 Task: Log work in the project BioForge for the issue 'Improve the accuracy of search results by implementing machine learning algorithms' spent time as '3w 5d 18h 21m' and remaining time as '5w 4d 13h 36m' and add a flag. Now add the issue to the epic 'Server Maintenance and Support'. Log work in the project BioForge for the issue 'Implement a new feature to allow for data visualization and reporting' spent time as '1w 5d 12h 38m' and remaining time as '3w 5d 20h 3m' and clone the issue. Now add the issue to the epic 'Network Infrastructure Monitoring'
Action: Mouse moved to (222, 57)
Screenshot: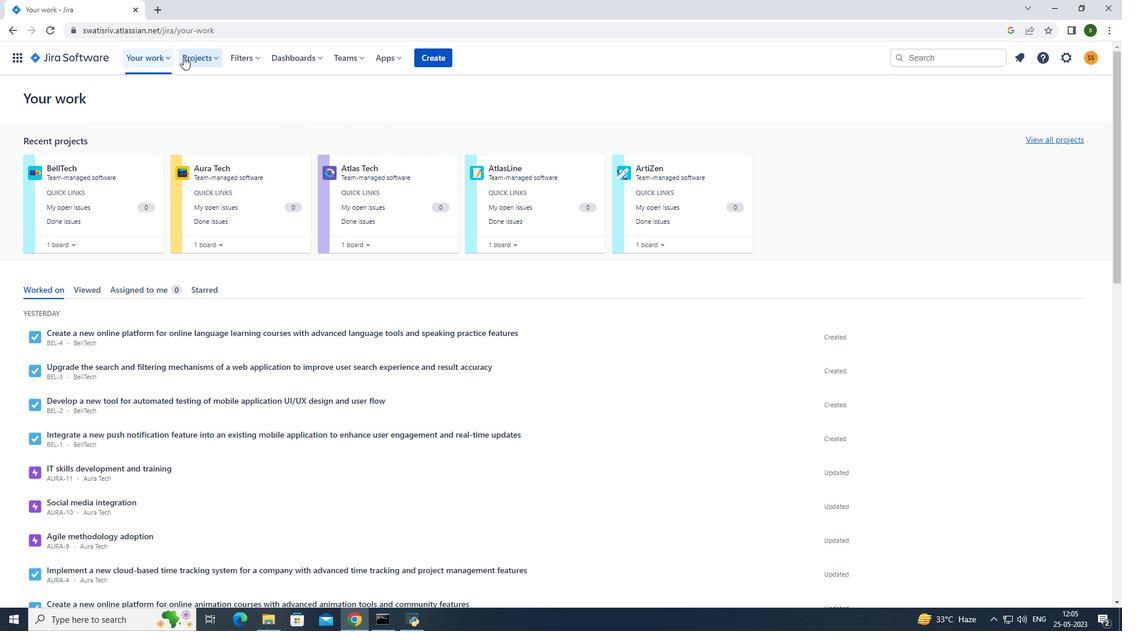 
Action: Mouse pressed left at (222, 57)
Screenshot: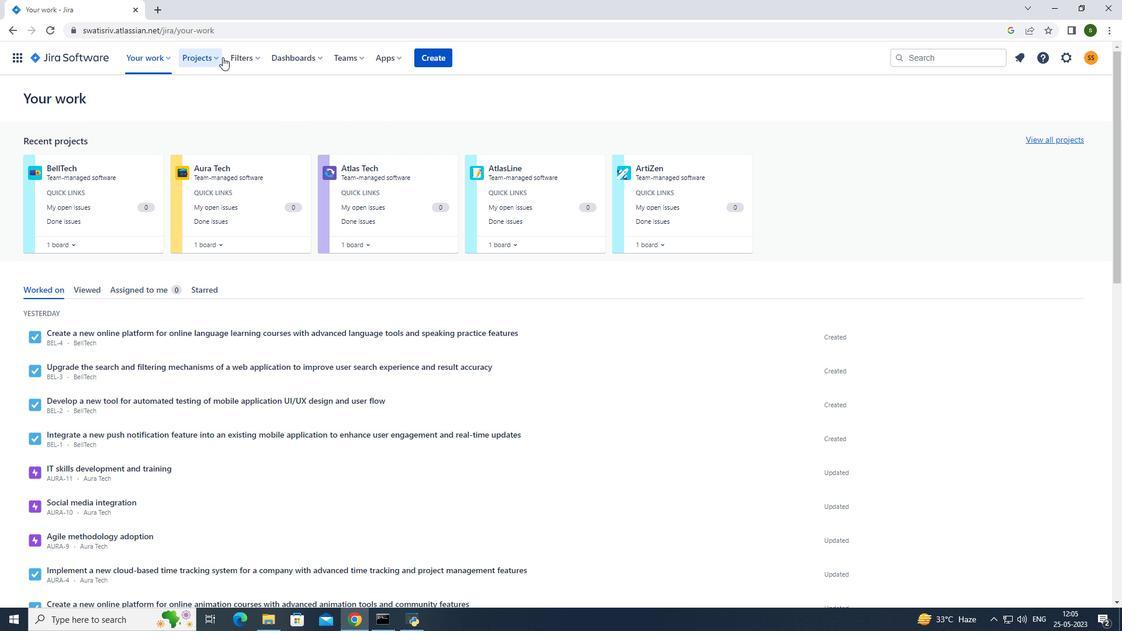 
Action: Mouse moved to (260, 114)
Screenshot: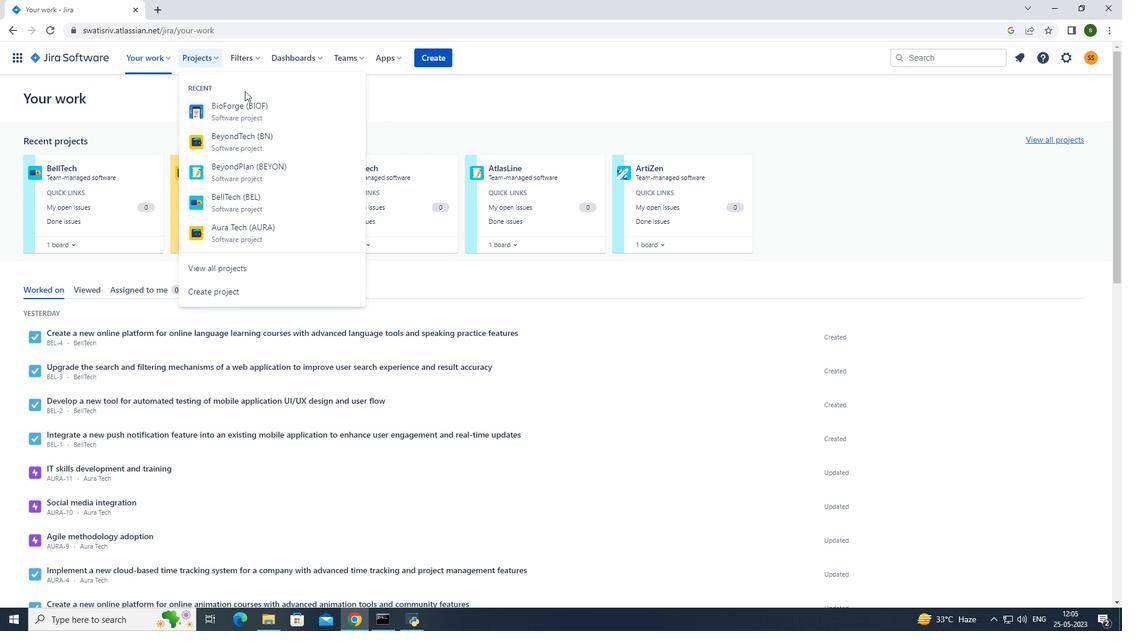 
Action: Mouse pressed left at (260, 114)
Screenshot: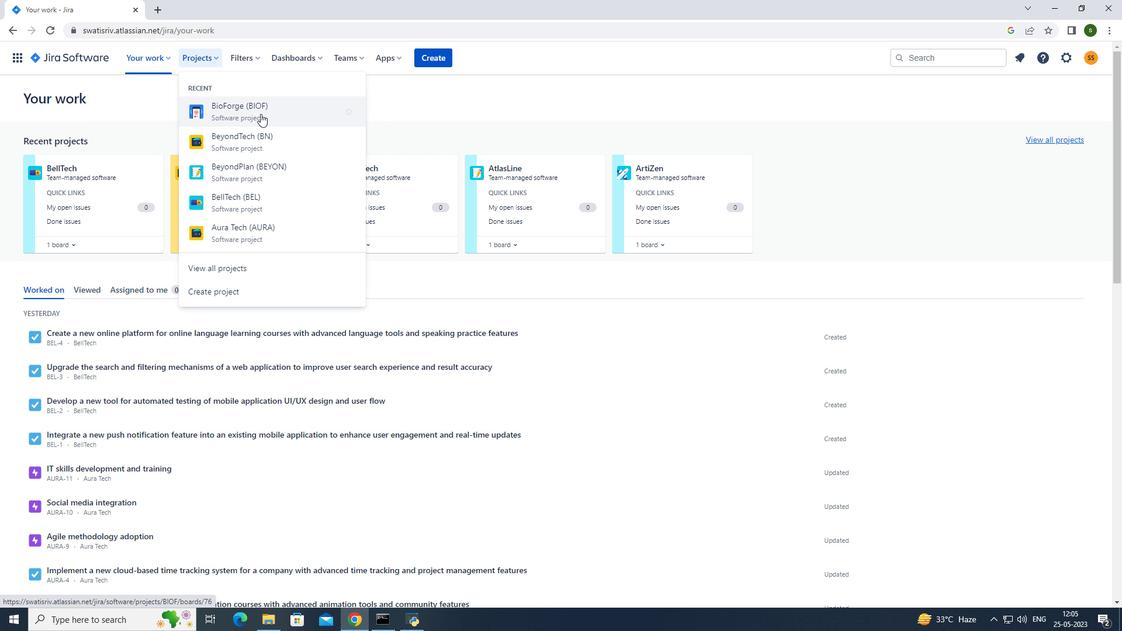 
Action: Mouse moved to (94, 180)
Screenshot: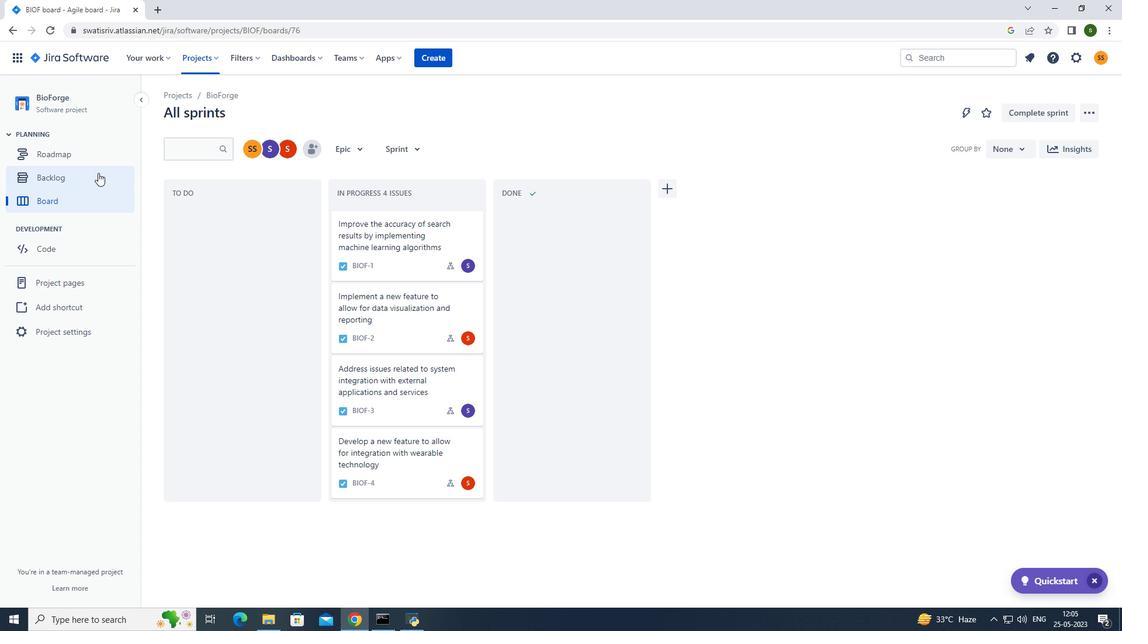 
Action: Mouse pressed left at (94, 180)
Screenshot: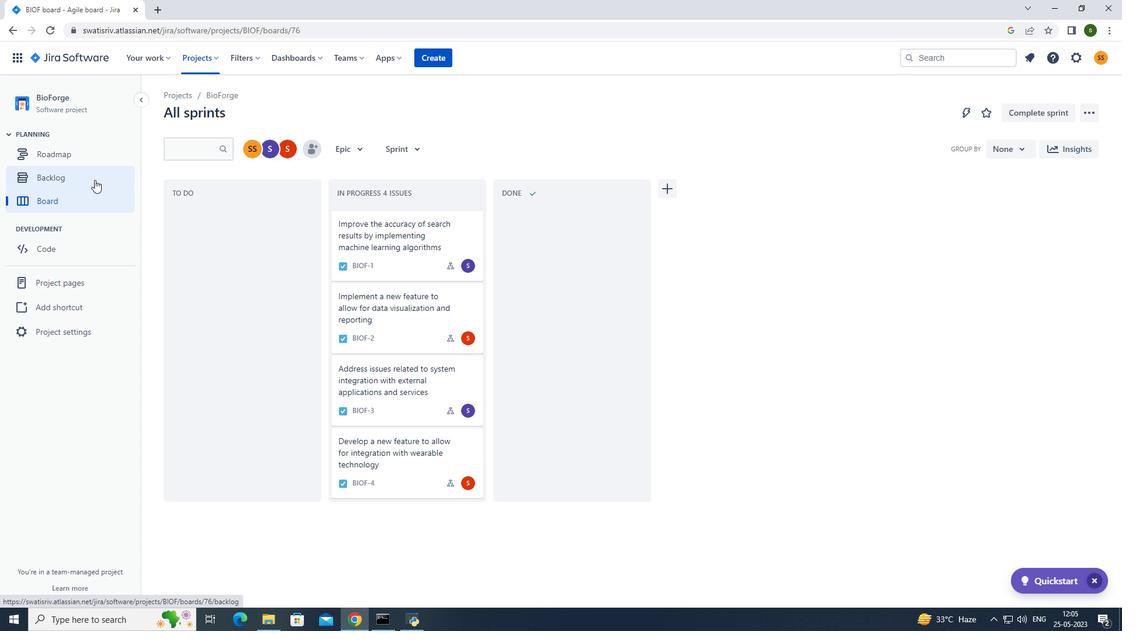 
Action: Mouse moved to (786, 214)
Screenshot: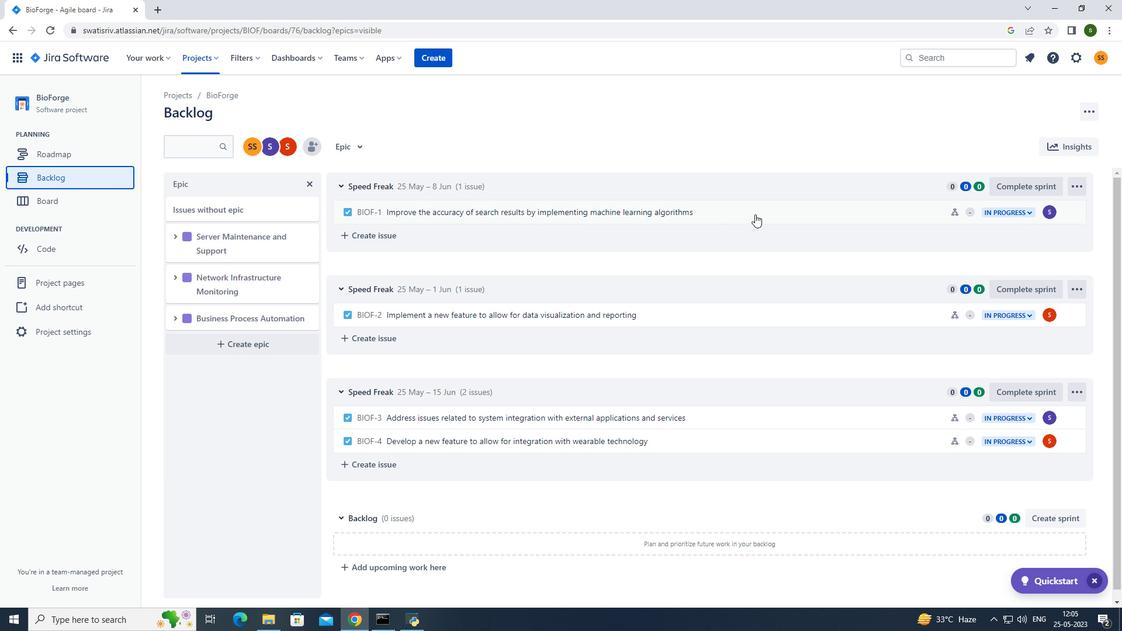 
Action: Mouse pressed left at (786, 214)
Screenshot: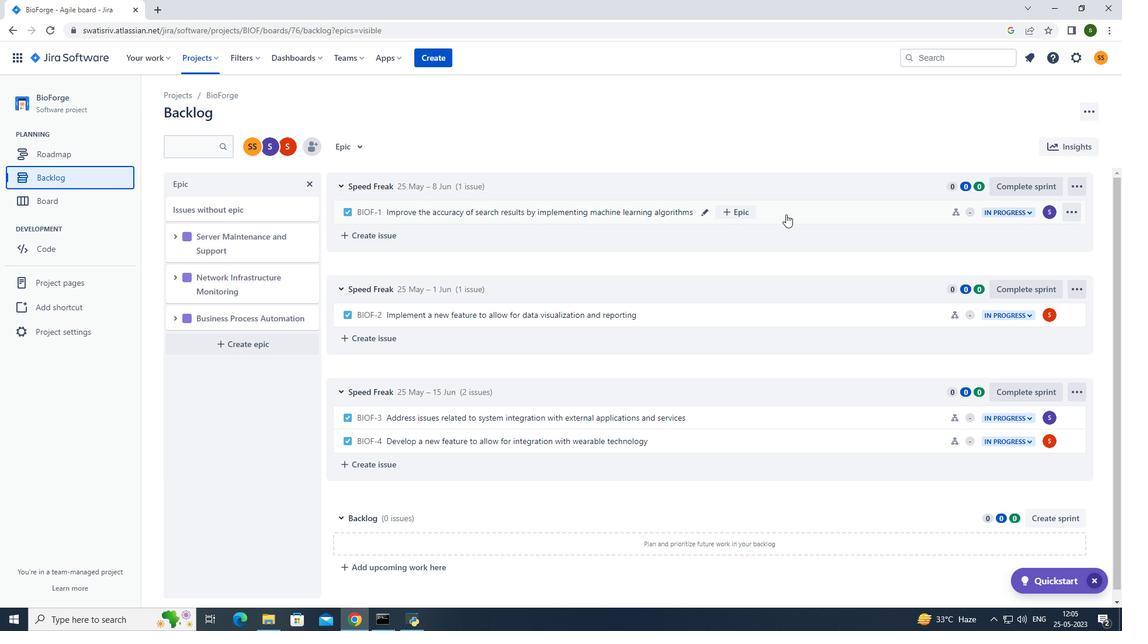 
Action: Mouse moved to (1071, 182)
Screenshot: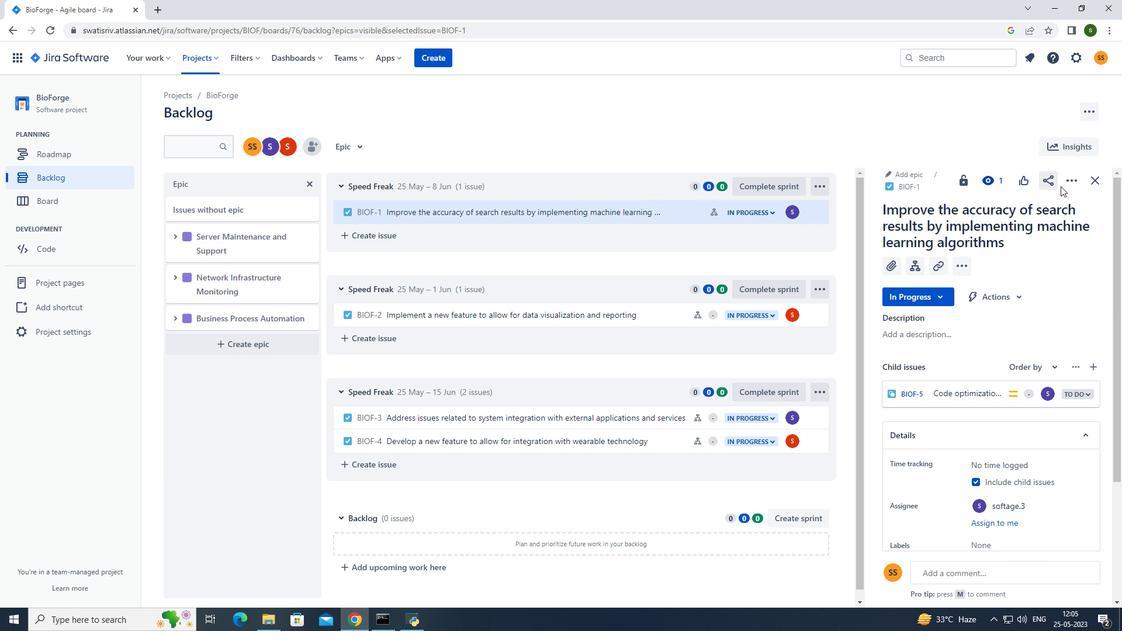 
Action: Mouse pressed left at (1071, 182)
Screenshot: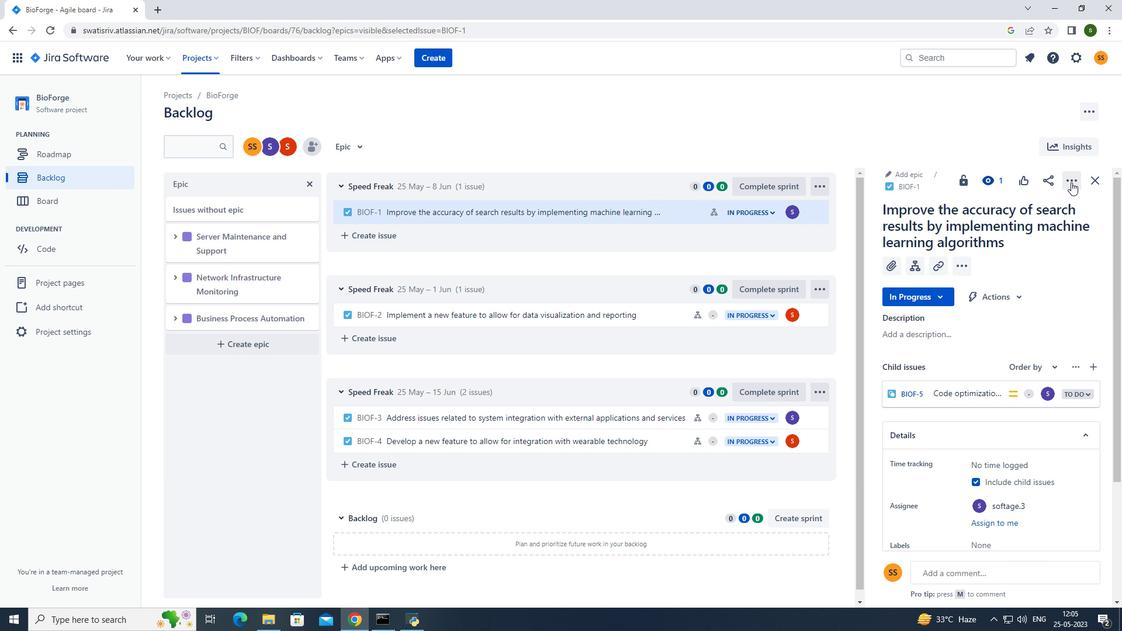 
Action: Mouse moved to (1032, 204)
Screenshot: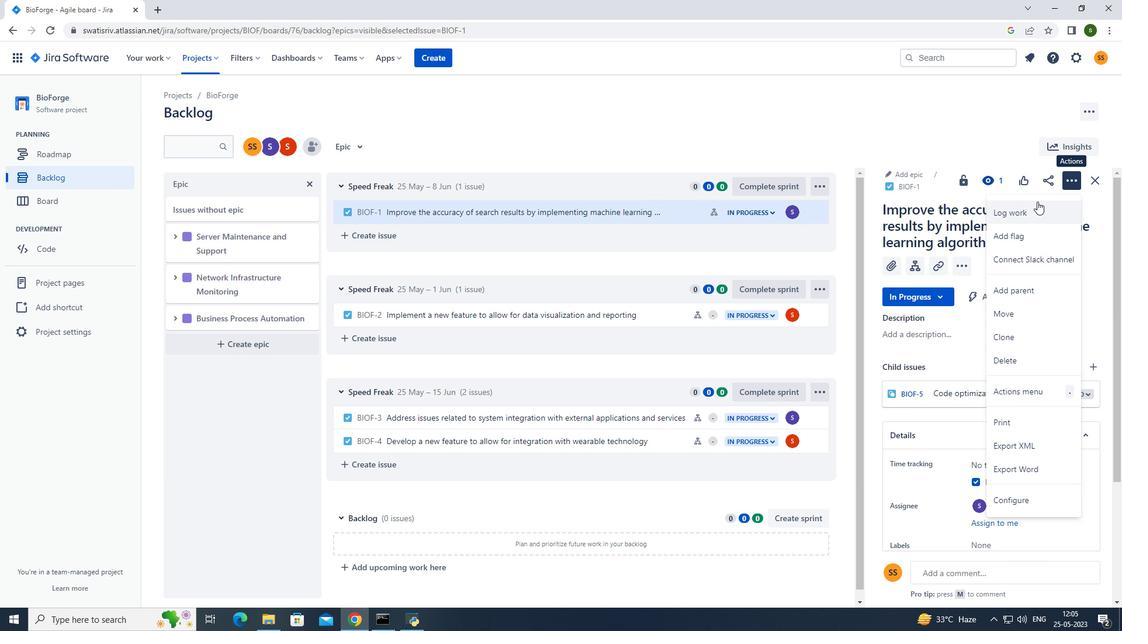 
Action: Mouse pressed left at (1032, 204)
Screenshot: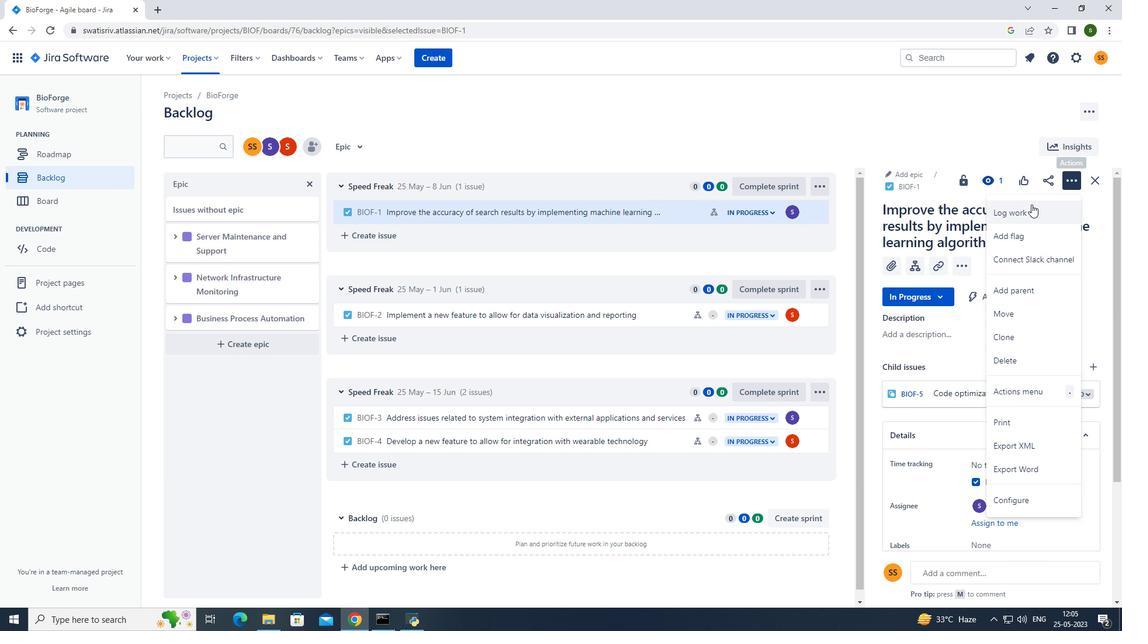 
Action: Mouse moved to (522, 167)
Screenshot: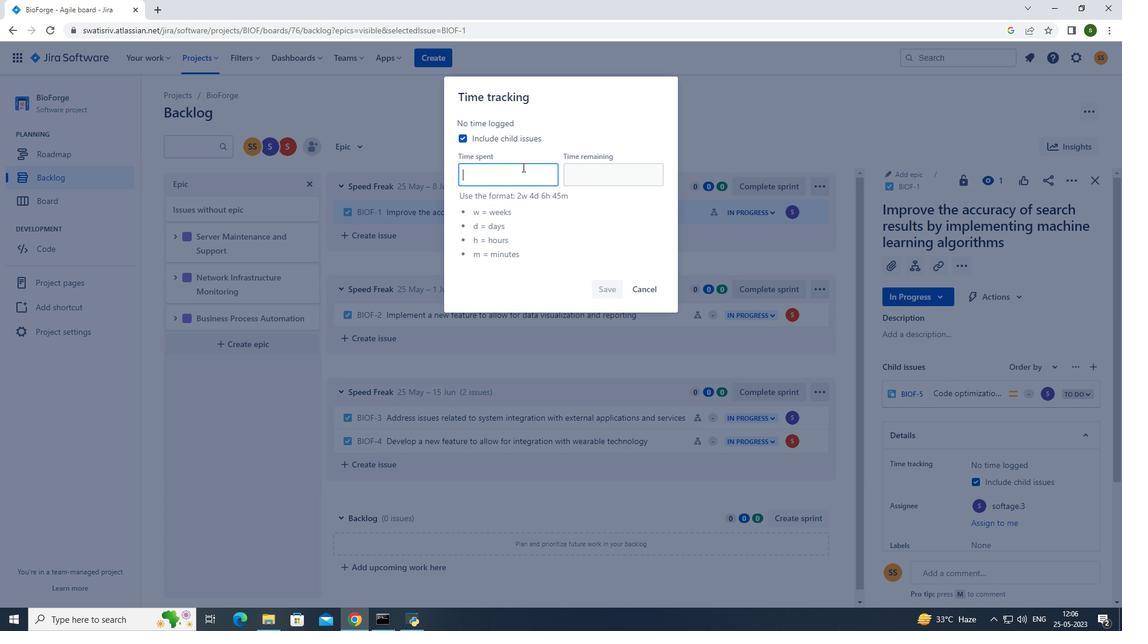 
Action: Mouse pressed left at (522, 167)
Screenshot: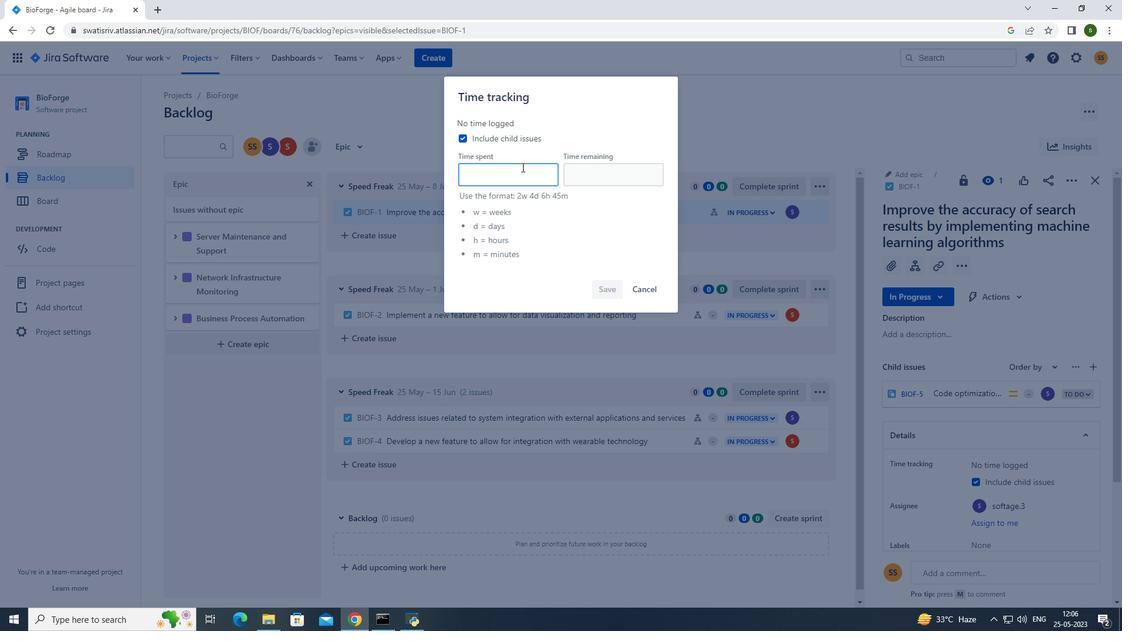 
Action: Key pressed 3w<Key.space>5d<Key.space>18h<Key.space>21m
Screenshot: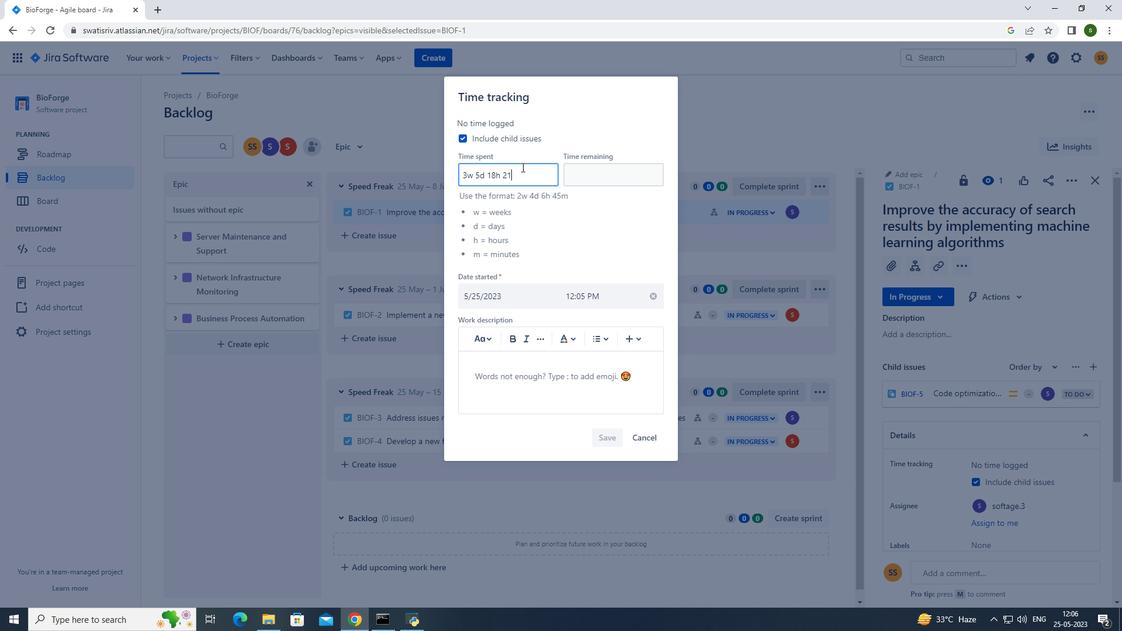 
Action: Mouse moved to (602, 176)
Screenshot: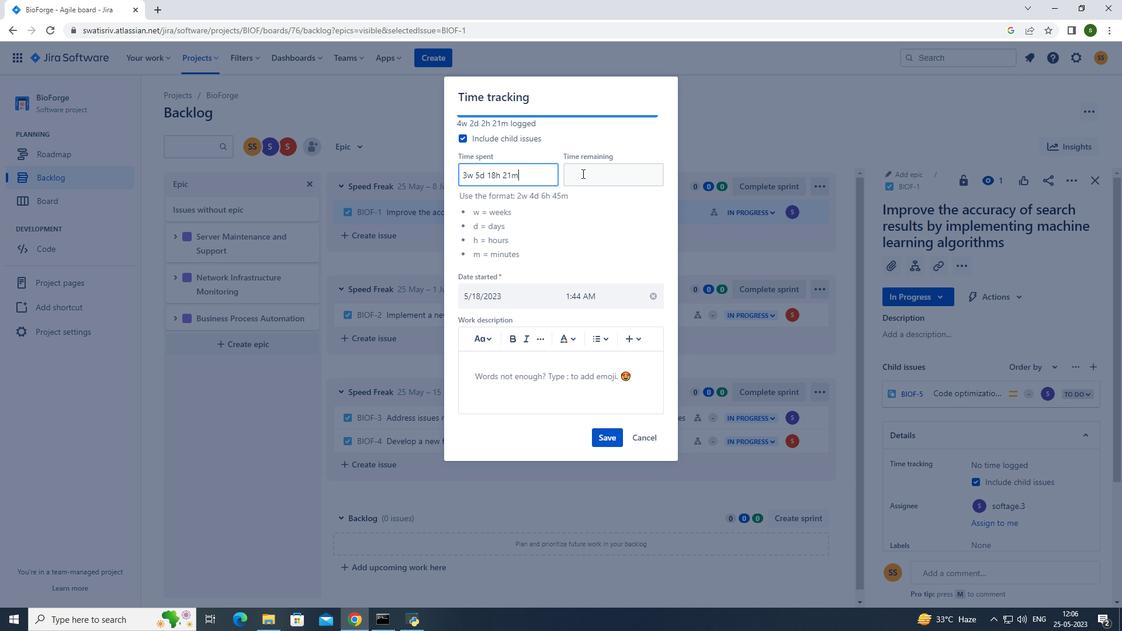 
Action: Mouse pressed left at (602, 176)
Screenshot: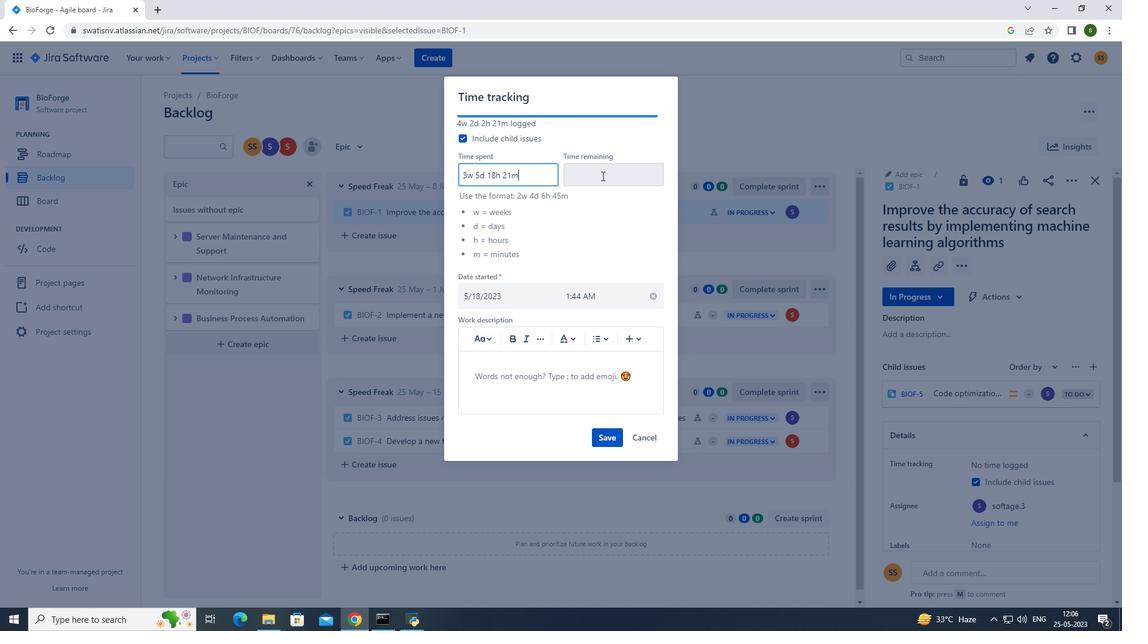 
Action: Key pressed 5w<Key.space>4d<Key.space>13h<Key.space>36m
Screenshot: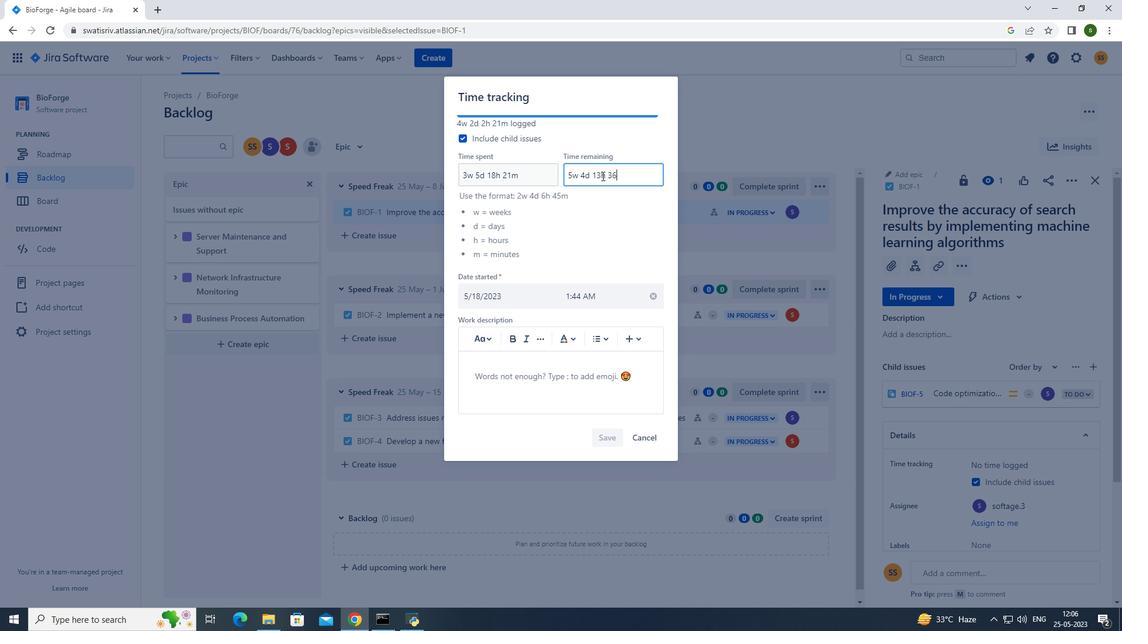 
Action: Mouse moved to (601, 435)
Screenshot: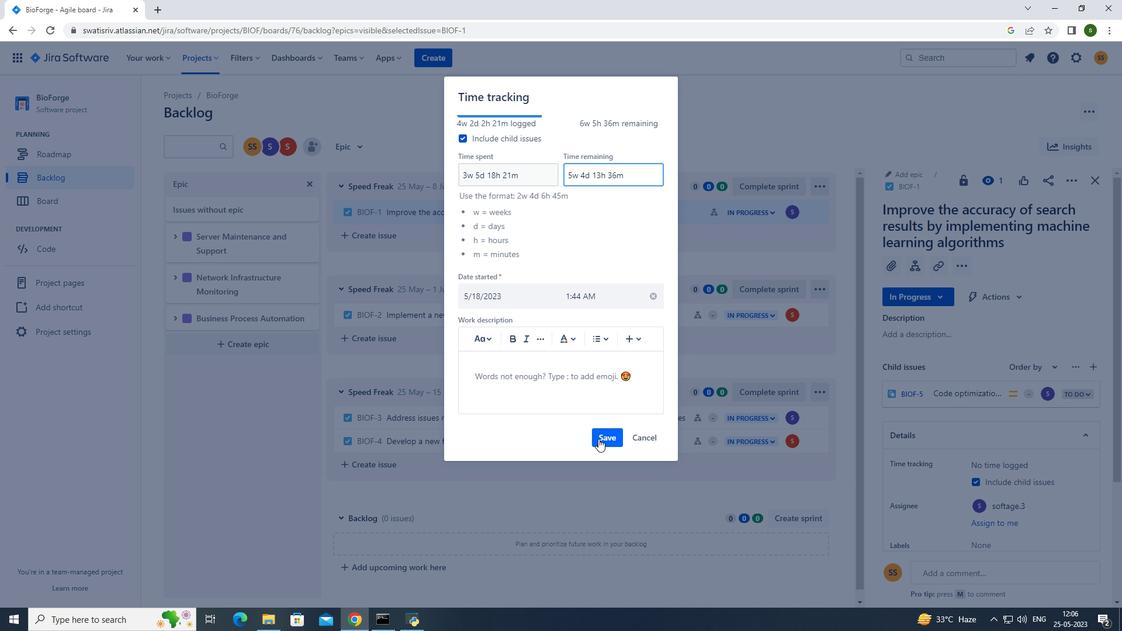 
Action: Mouse pressed left at (601, 435)
Screenshot: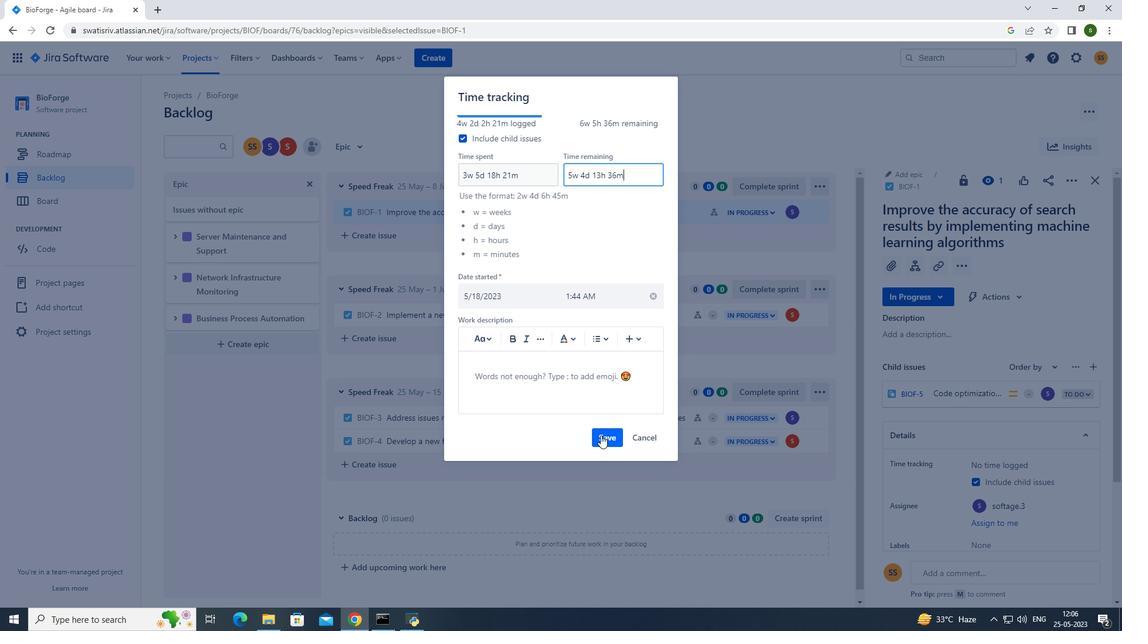 
Action: Mouse moved to (1071, 185)
Screenshot: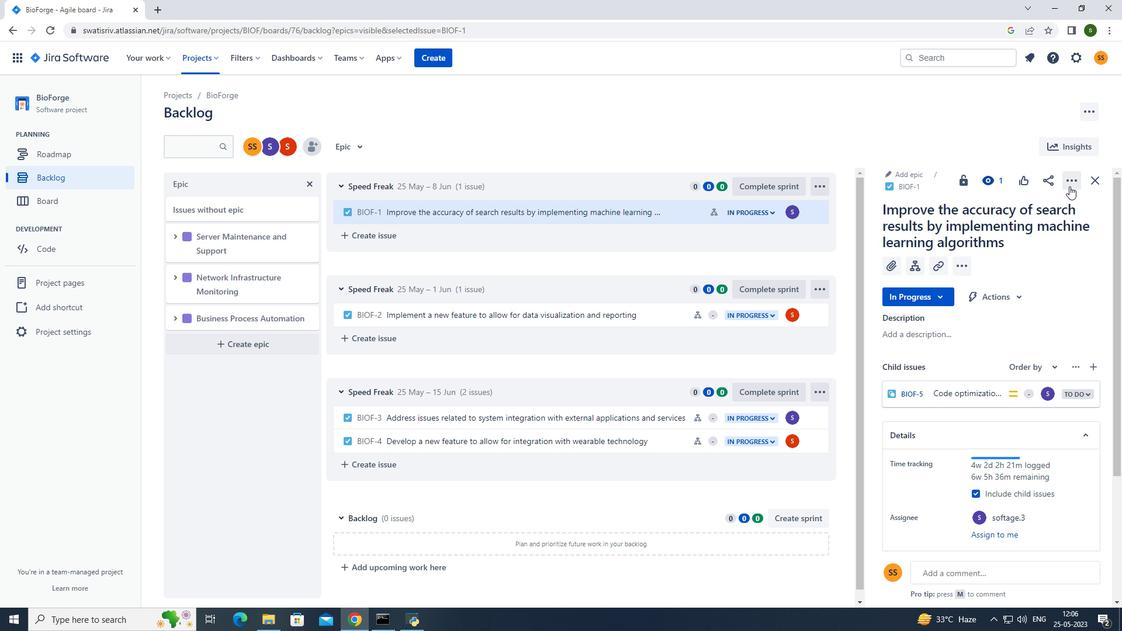 
Action: Mouse pressed left at (1071, 185)
Screenshot: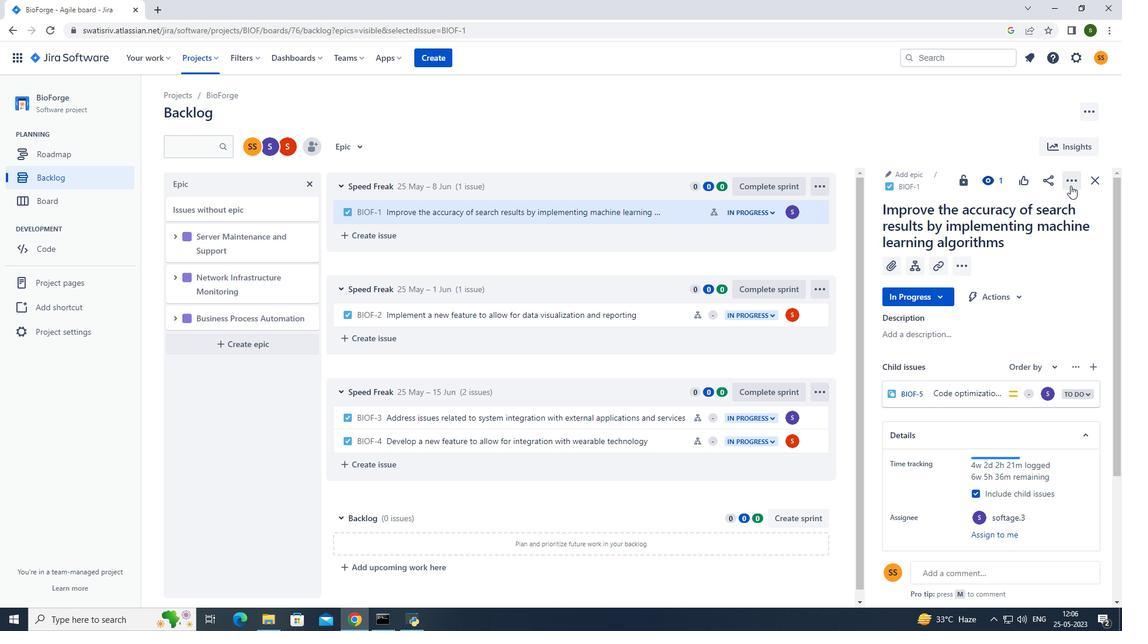 
Action: Mouse moved to (1008, 228)
Screenshot: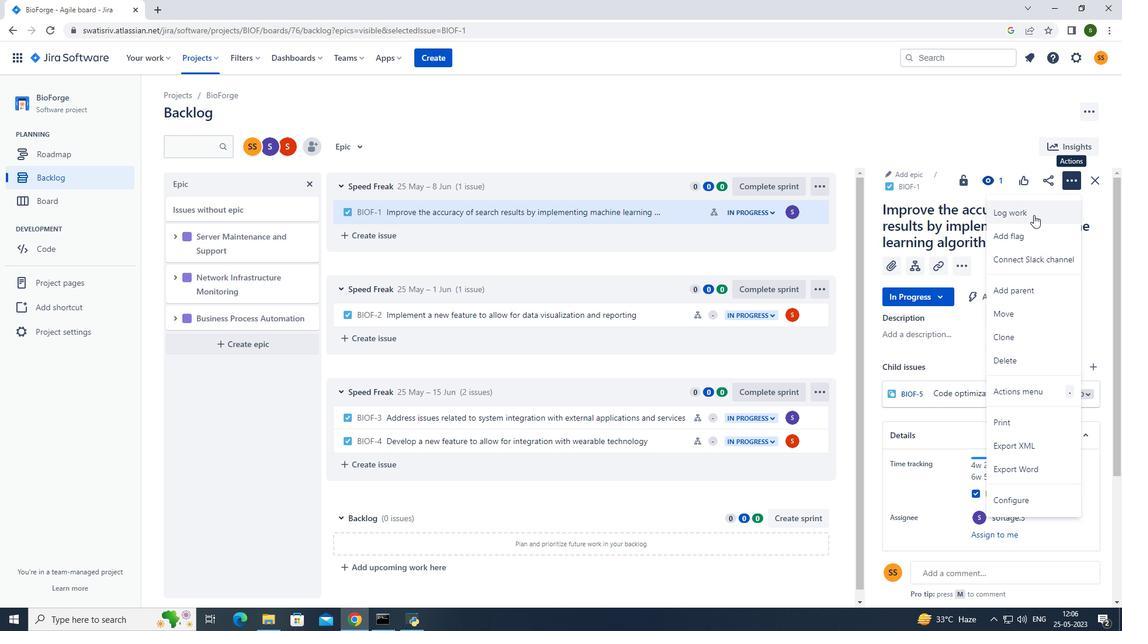 
Action: Mouse pressed left at (1008, 228)
Screenshot: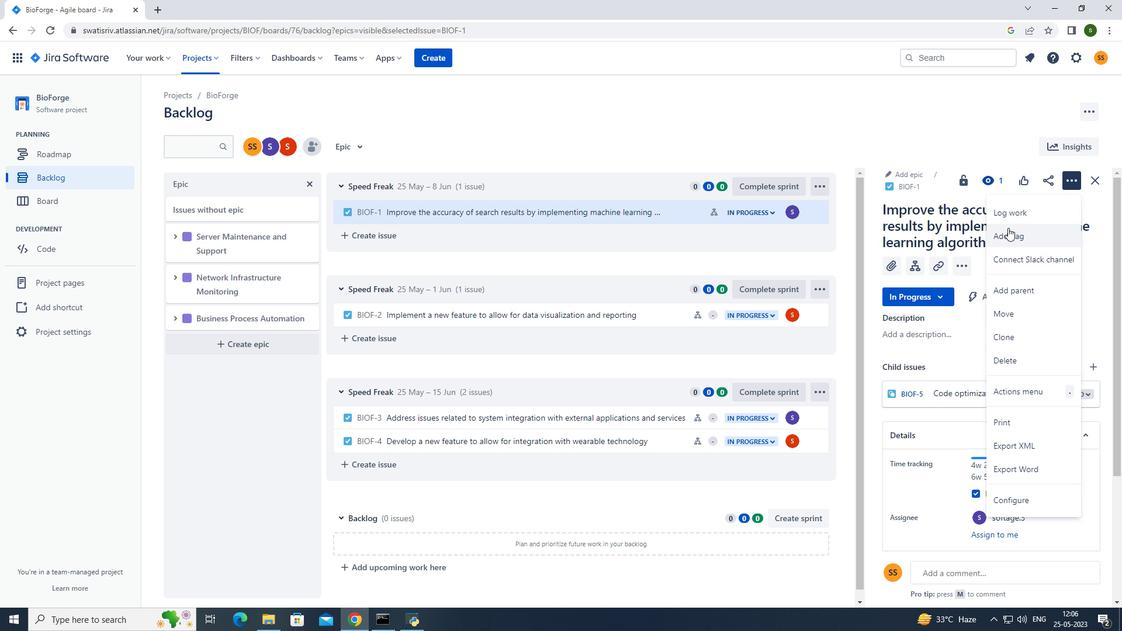 
Action: Mouse moved to (673, 214)
Screenshot: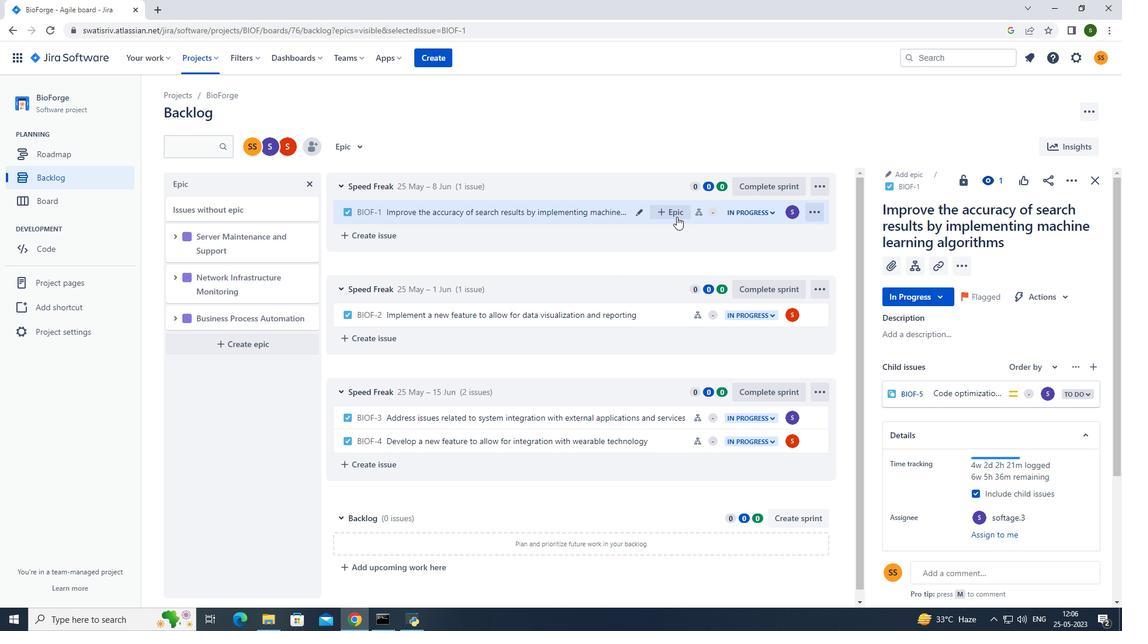 
Action: Mouse pressed left at (673, 214)
Screenshot: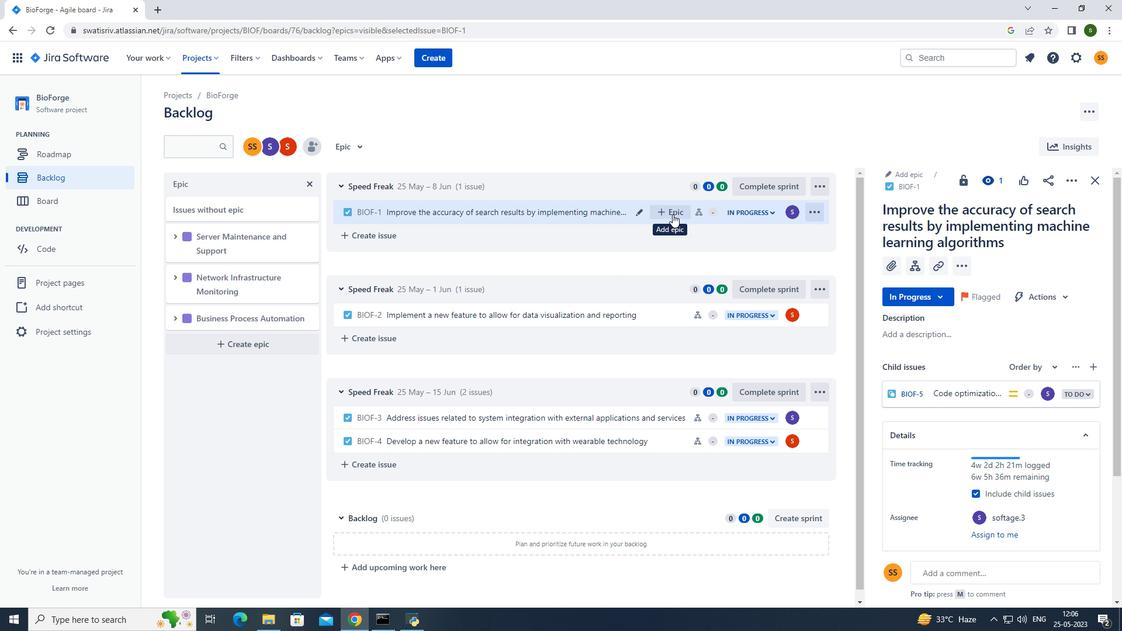 
Action: Mouse moved to (723, 293)
Screenshot: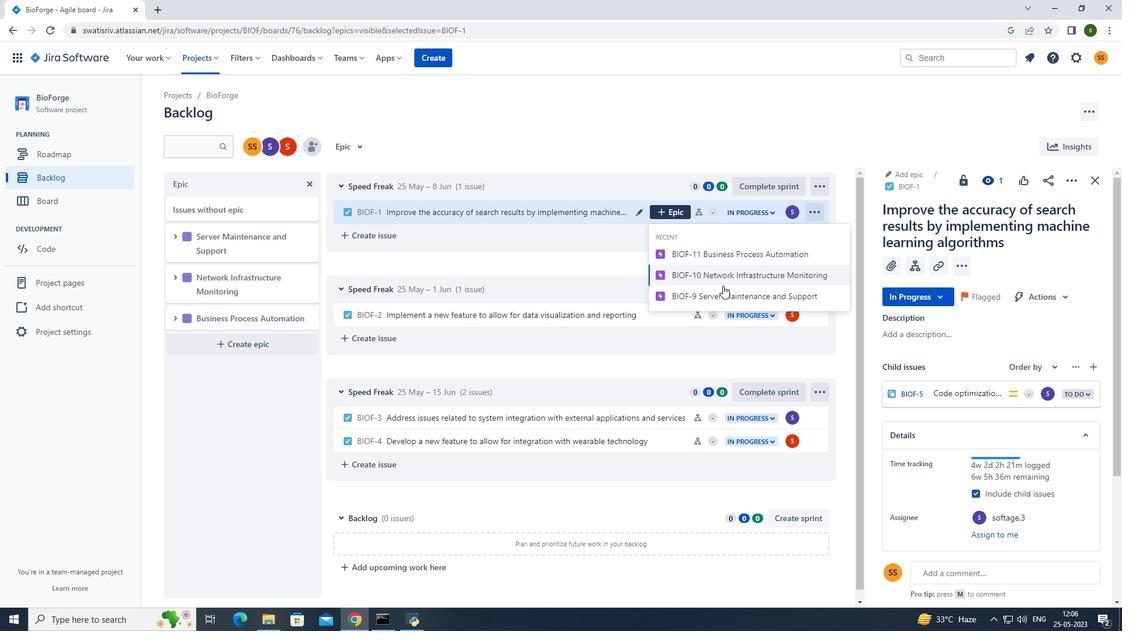 
Action: Mouse pressed left at (723, 293)
Screenshot: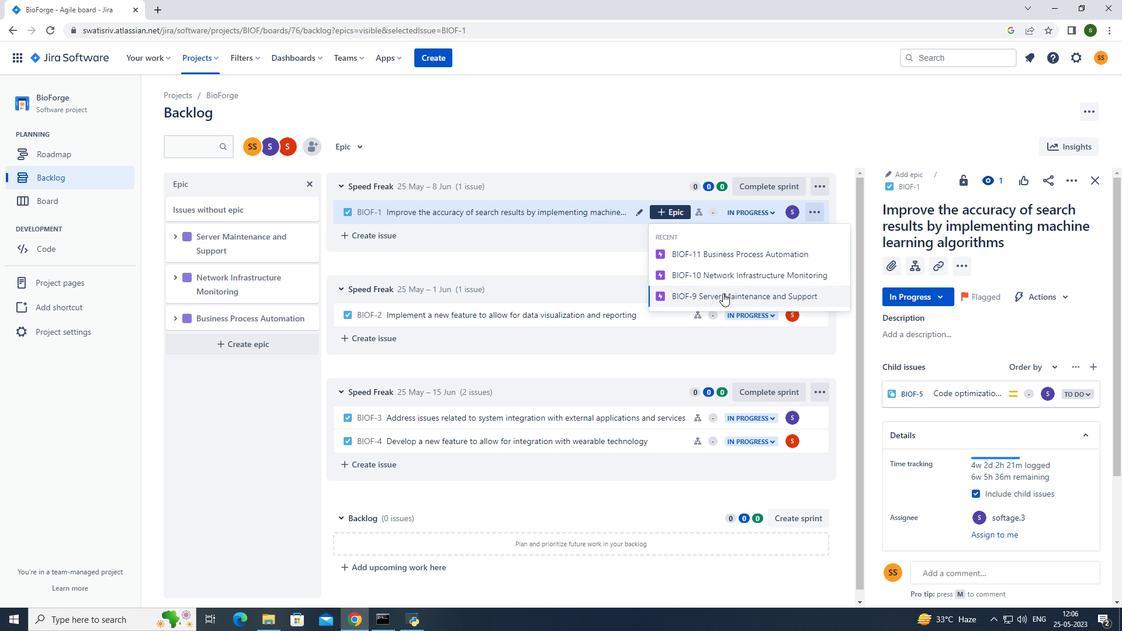 
Action: Mouse moved to (349, 139)
Screenshot: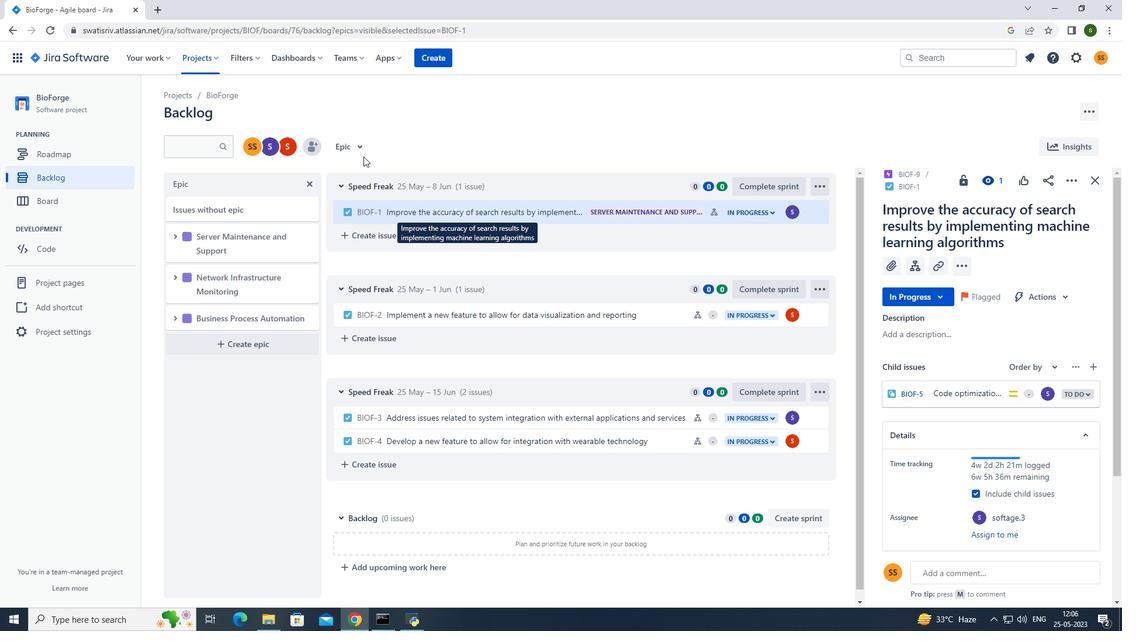 
Action: Mouse pressed left at (349, 139)
Screenshot: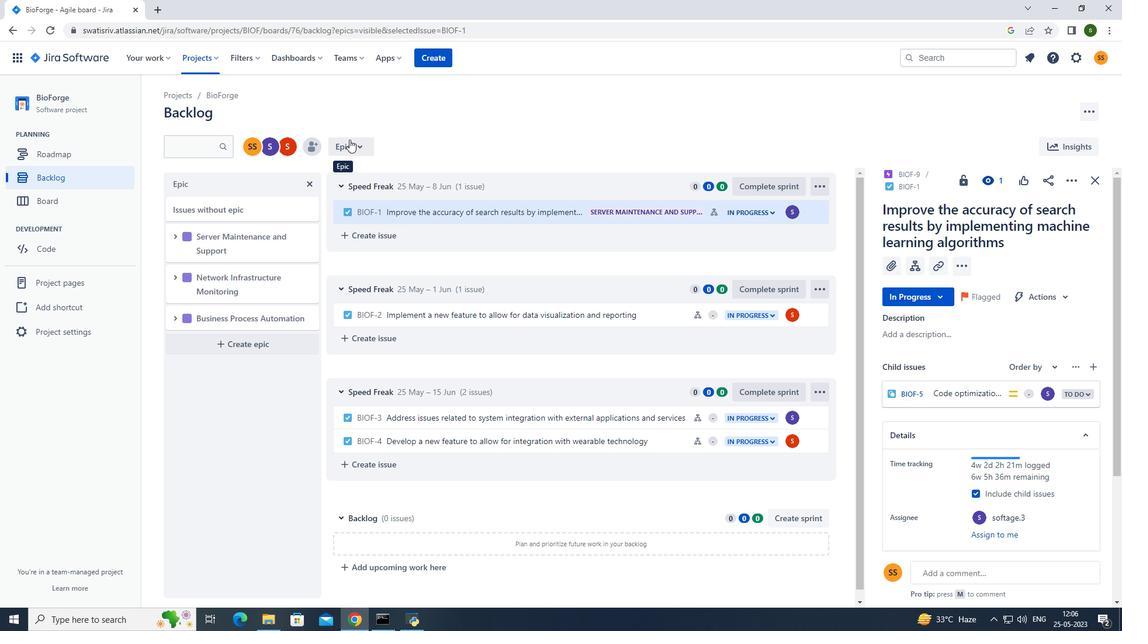 
Action: Mouse moved to (419, 197)
Screenshot: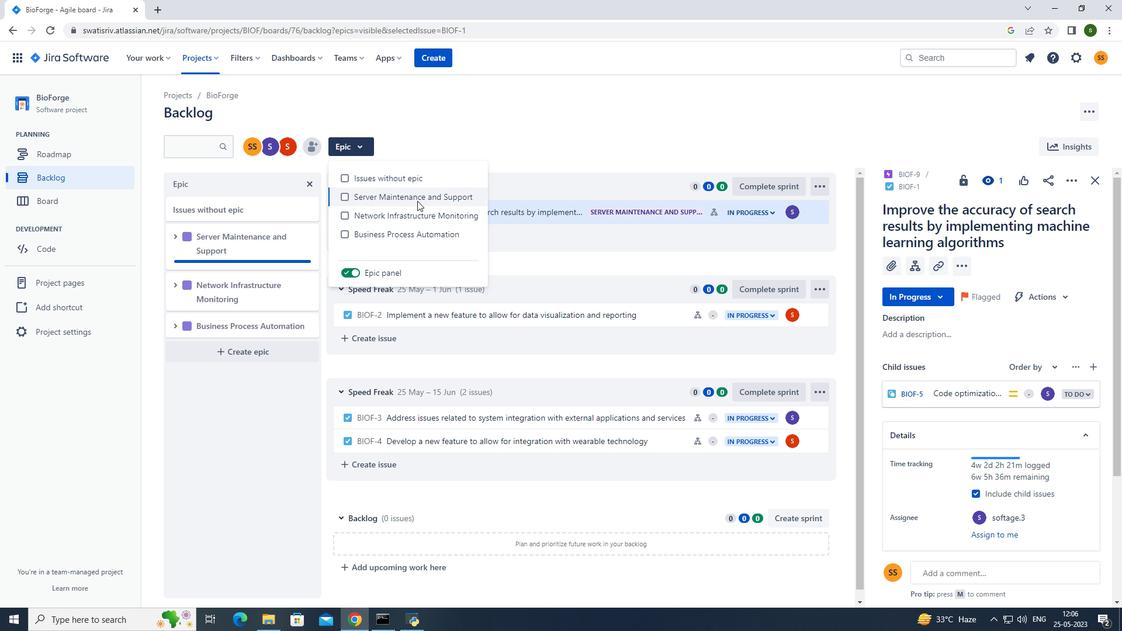 
Action: Mouse pressed left at (419, 197)
Screenshot: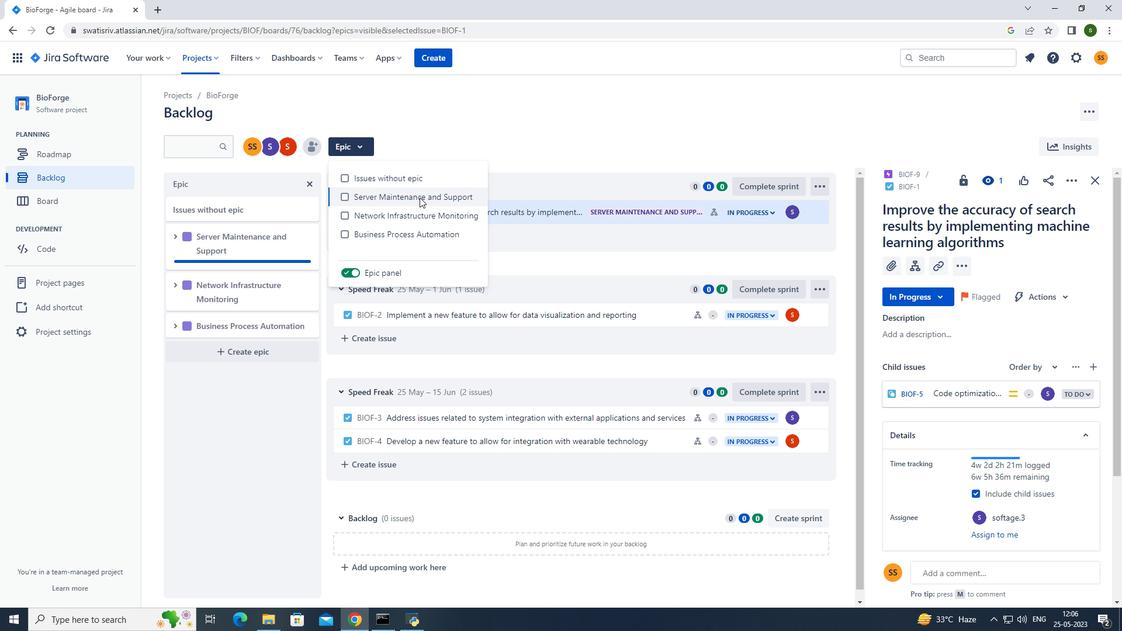 
Action: Mouse moved to (226, 90)
Screenshot: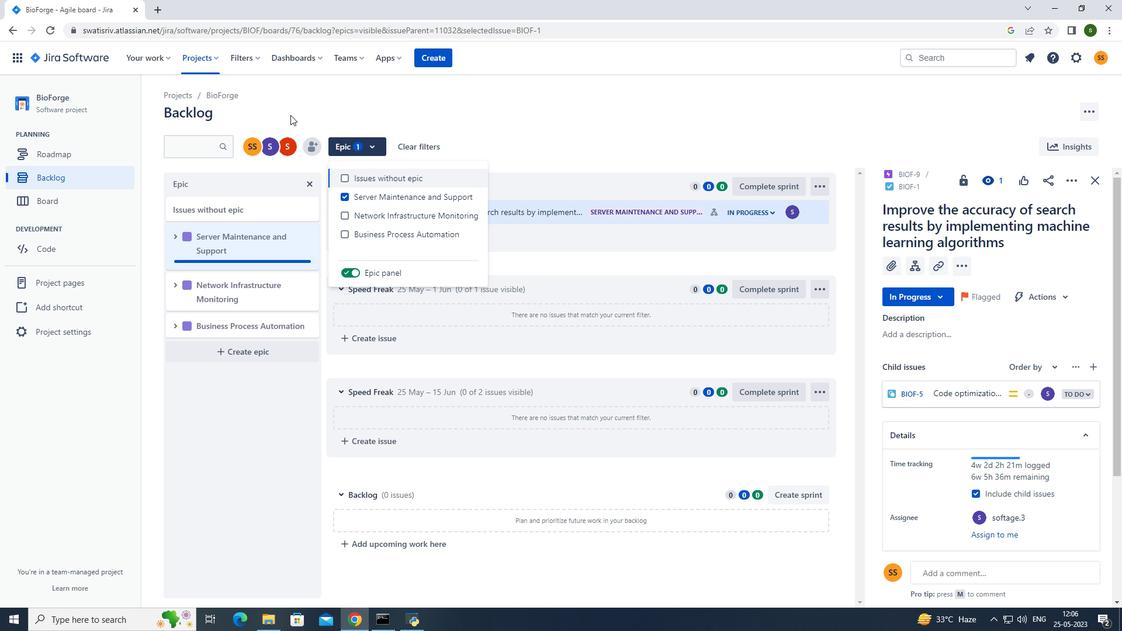 
Action: Mouse pressed left at (226, 90)
Screenshot: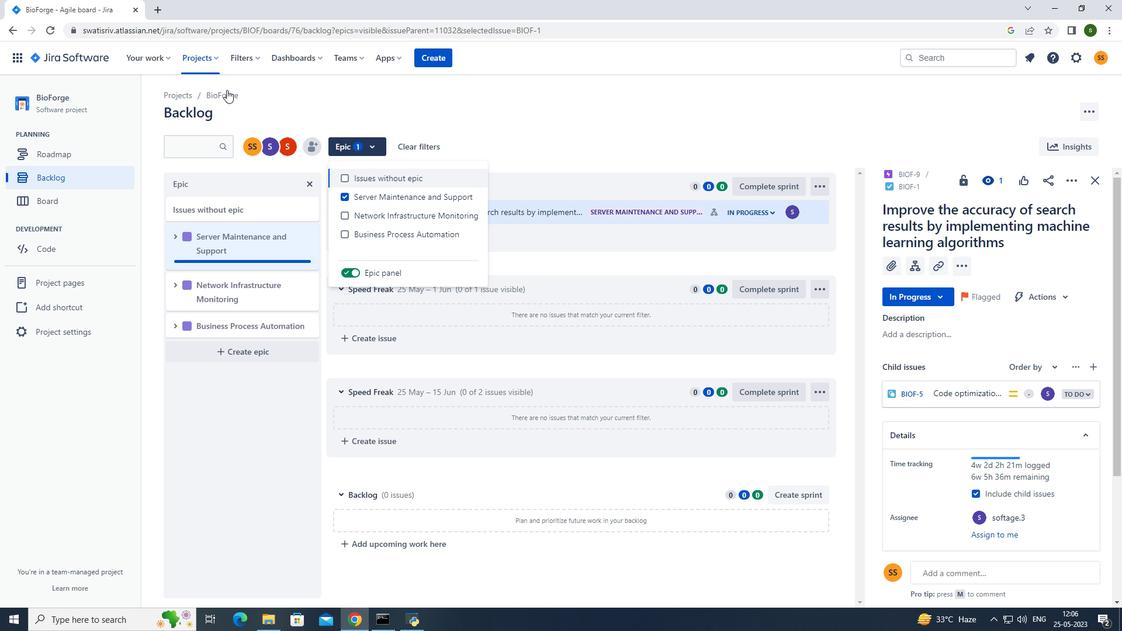 
Action: Mouse moved to (194, 56)
Screenshot: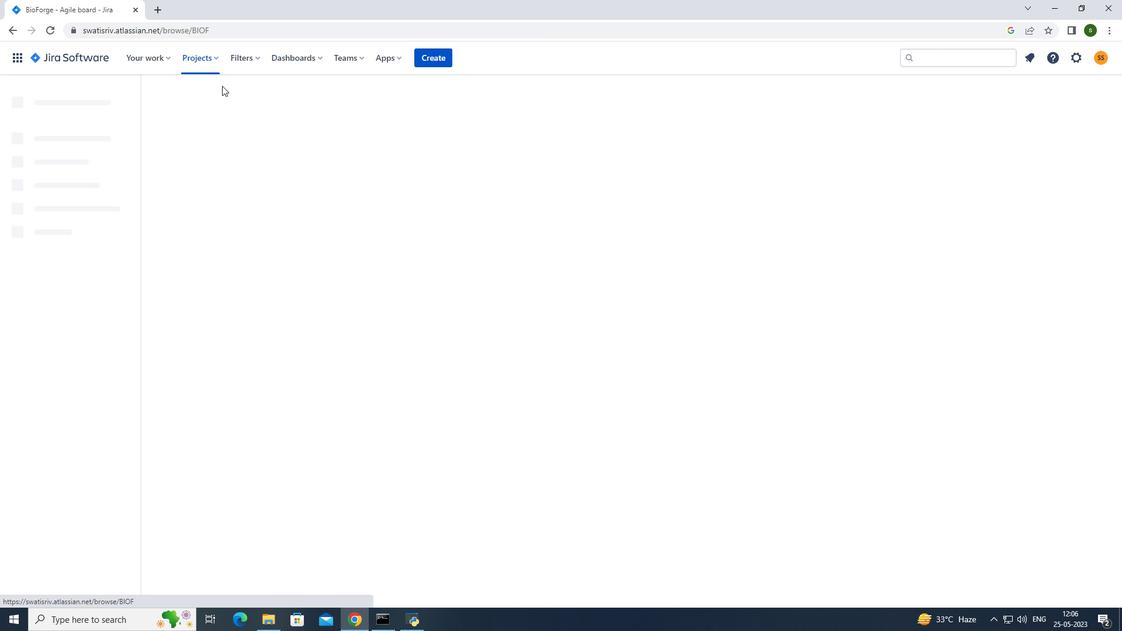 
Action: Mouse pressed left at (194, 56)
Screenshot: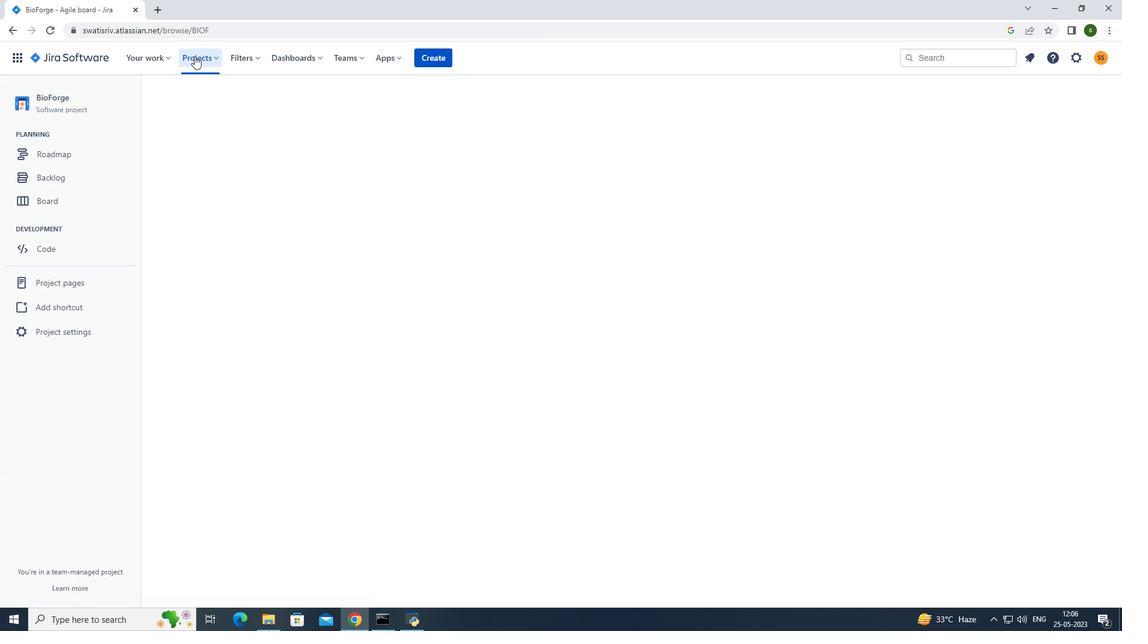 
Action: Mouse moved to (229, 105)
Screenshot: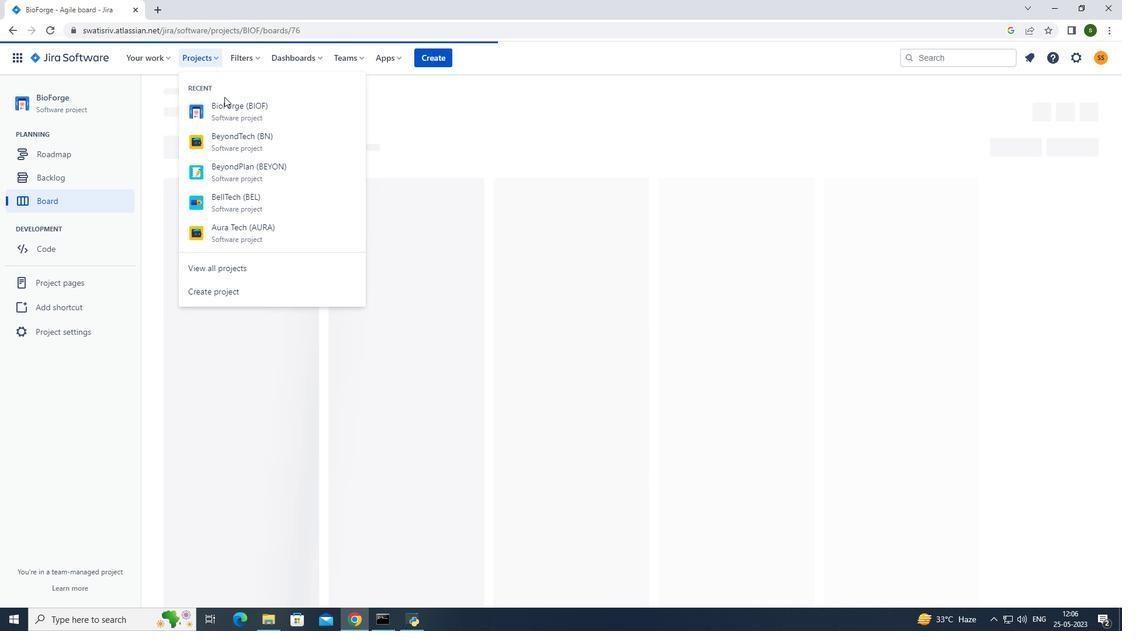 
Action: Mouse pressed left at (229, 105)
Screenshot: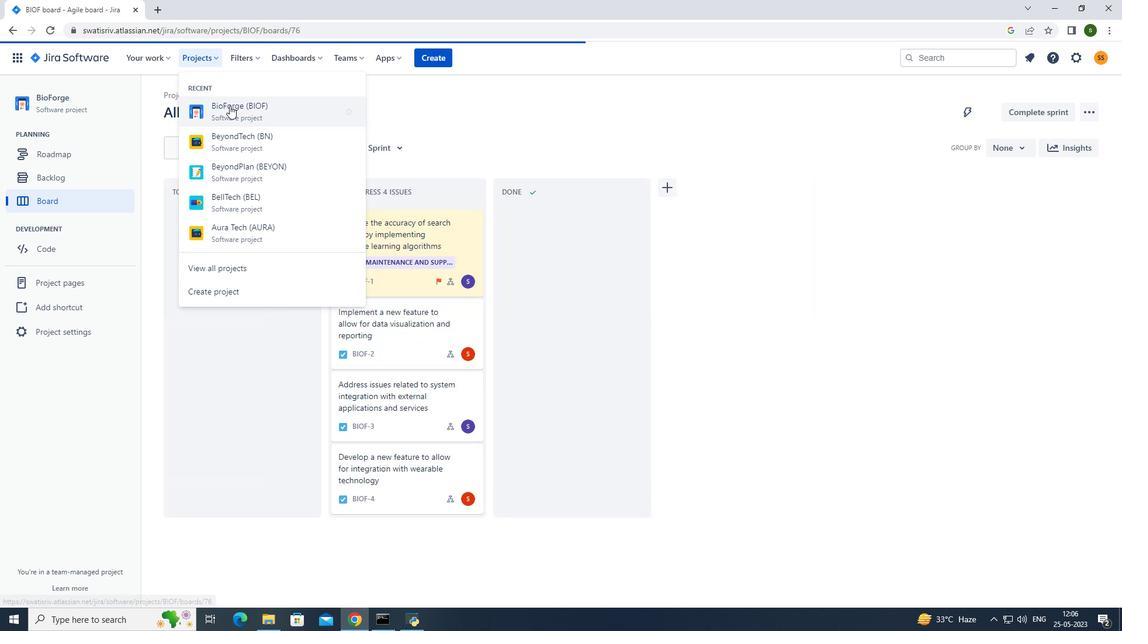 
Action: Mouse moved to (72, 183)
Screenshot: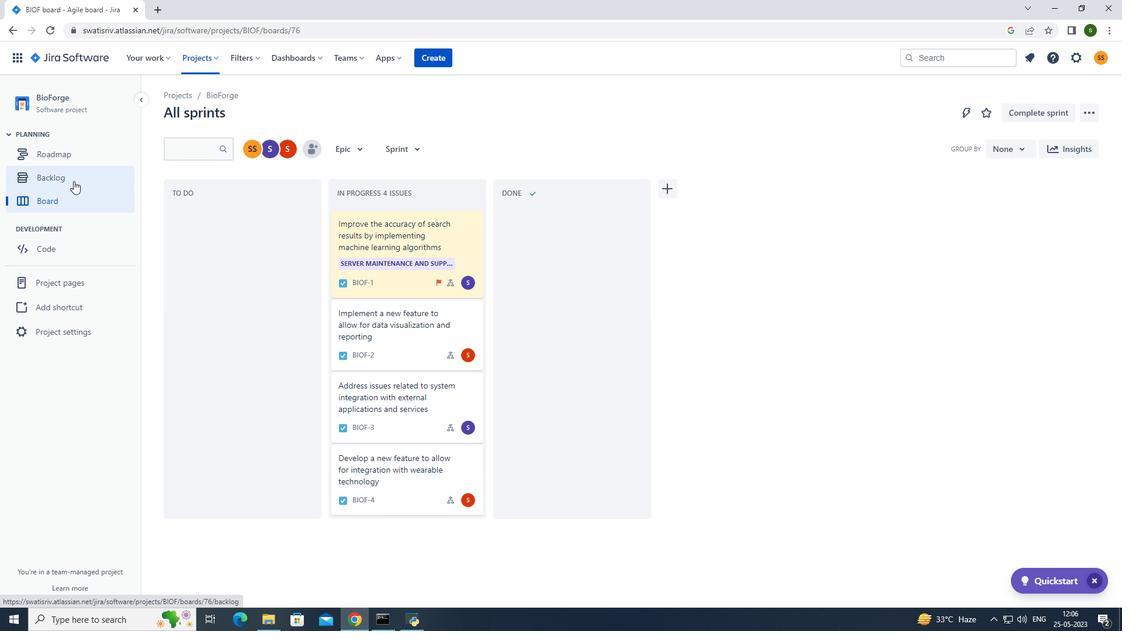 
Action: Mouse pressed left at (72, 183)
Screenshot: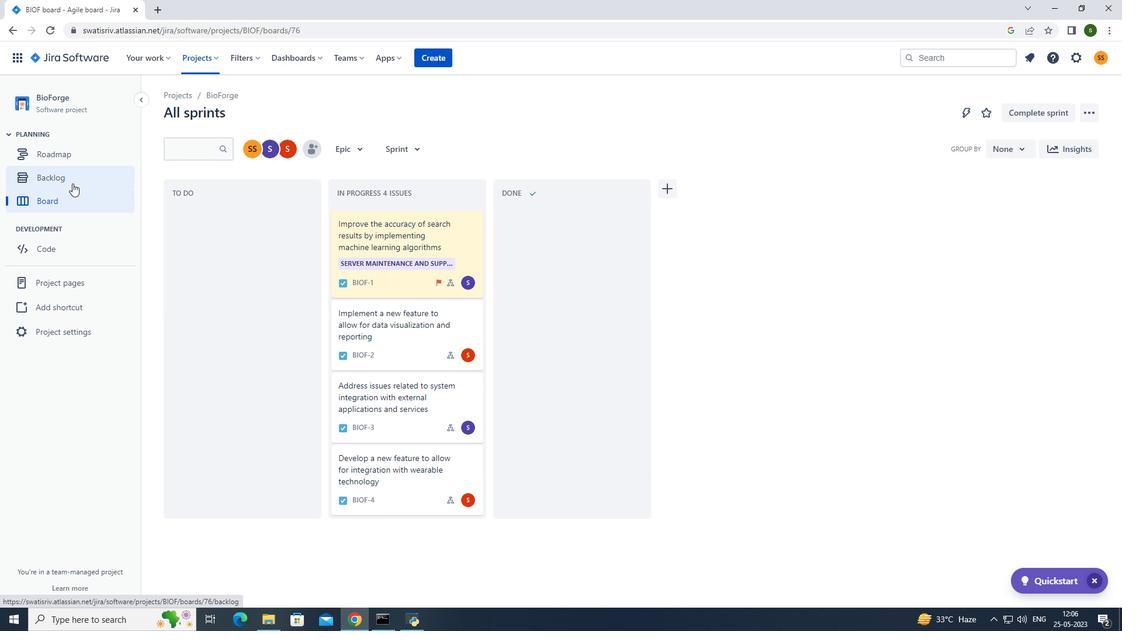
Action: Mouse moved to (769, 319)
Screenshot: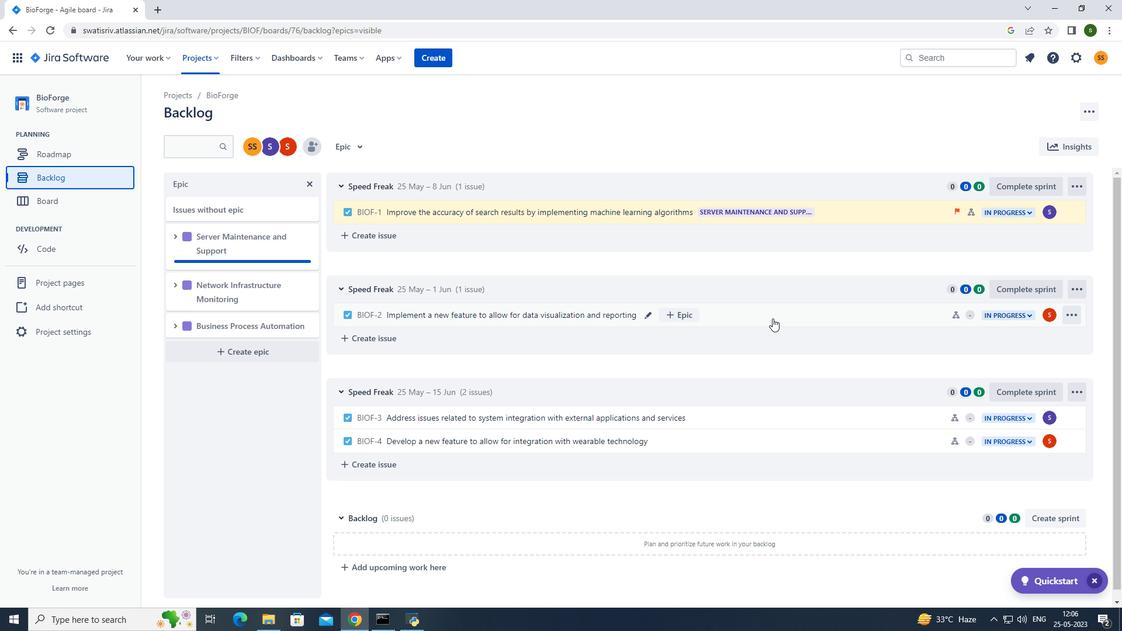 
Action: Mouse pressed left at (769, 319)
Screenshot: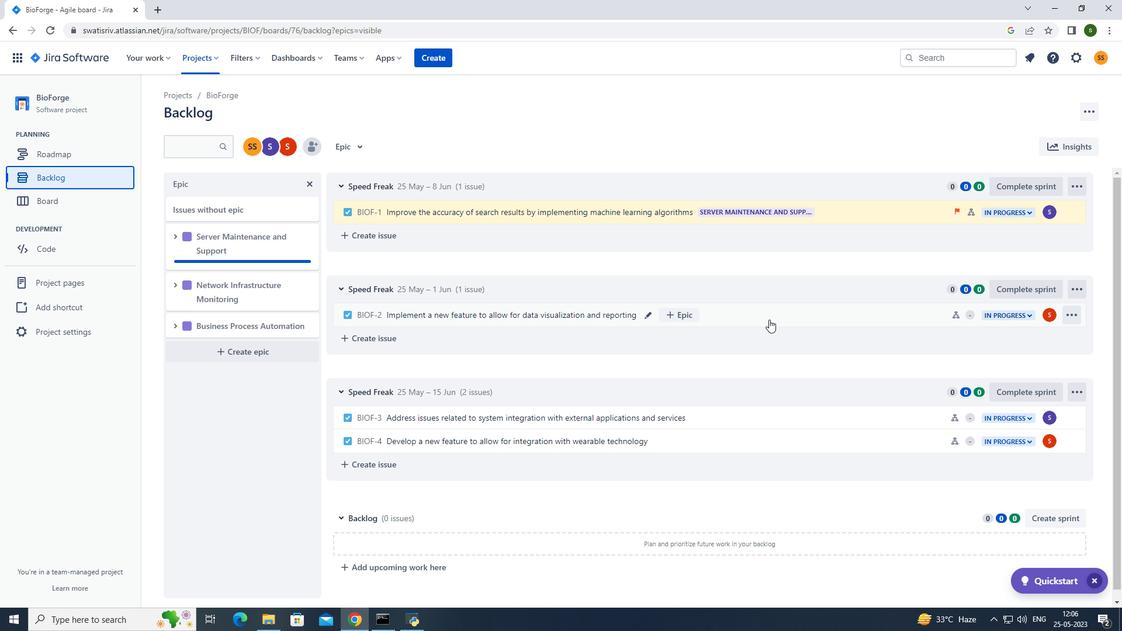 
Action: Mouse moved to (1074, 182)
Screenshot: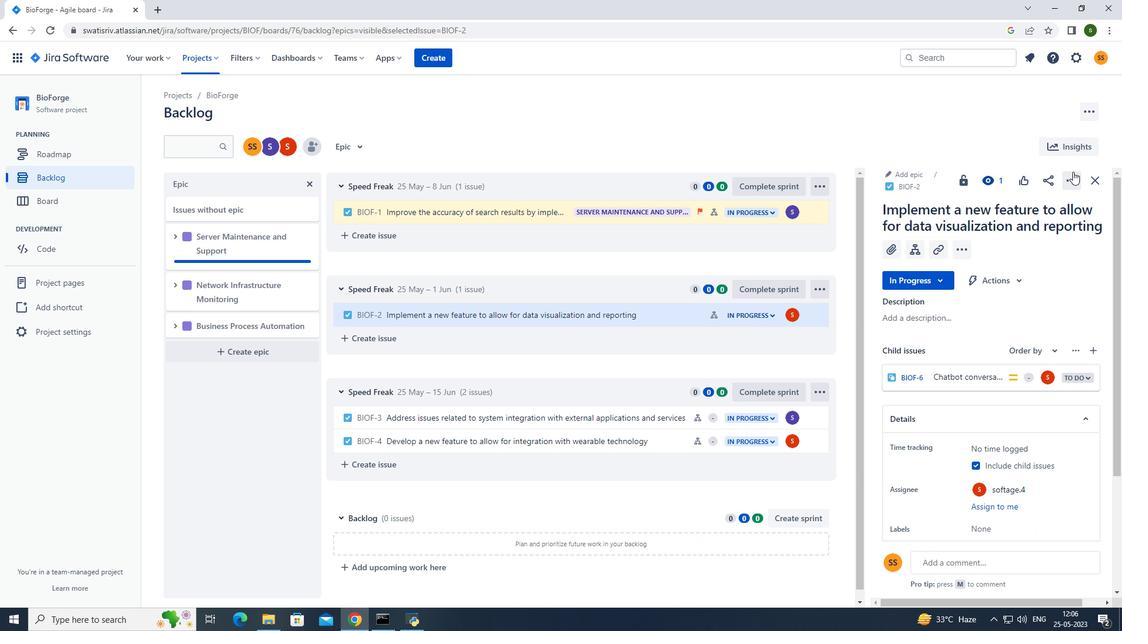 
Action: Mouse pressed left at (1074, 182)
Screenshot: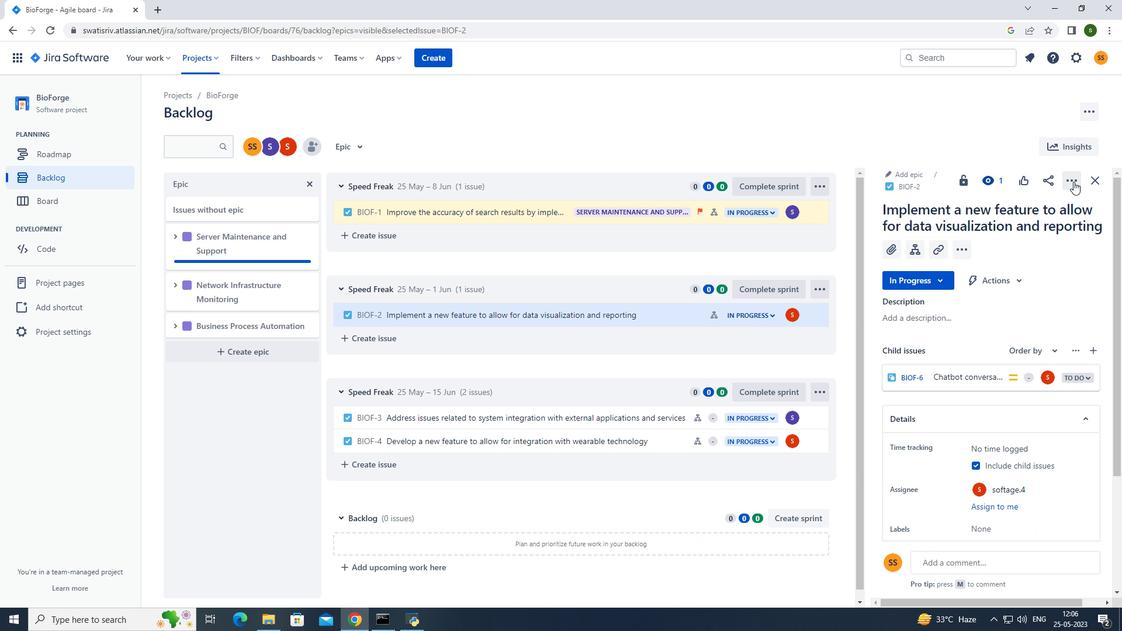 
Action: Mouse moved to (1043, 207)
Screenshot: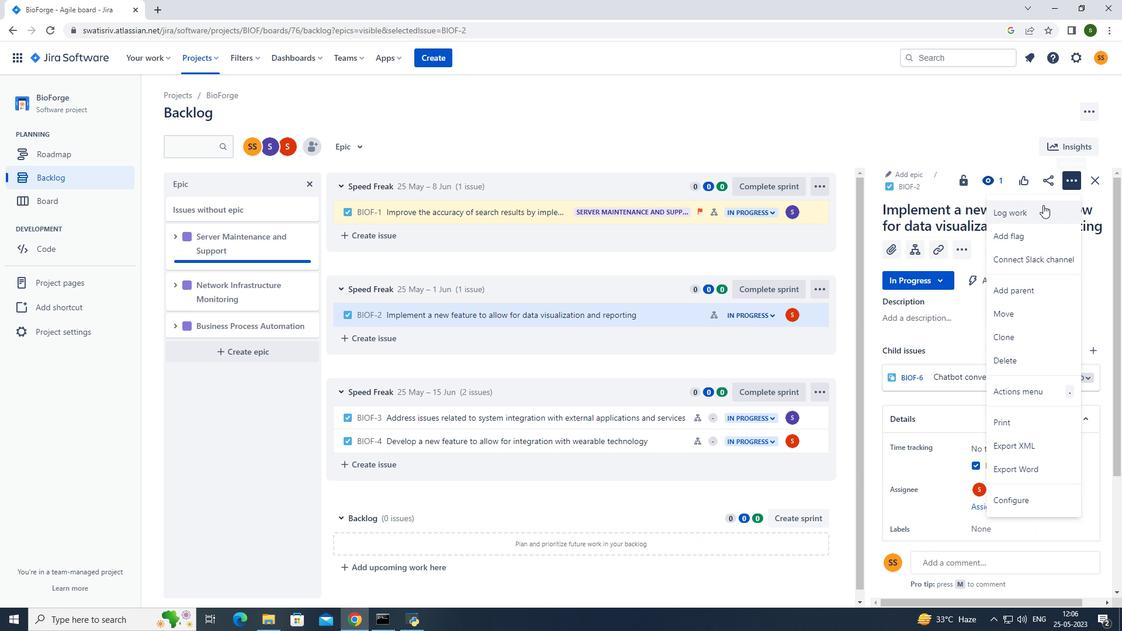 
Action: Mouse pressed left at (1043, 207)
Screenshot: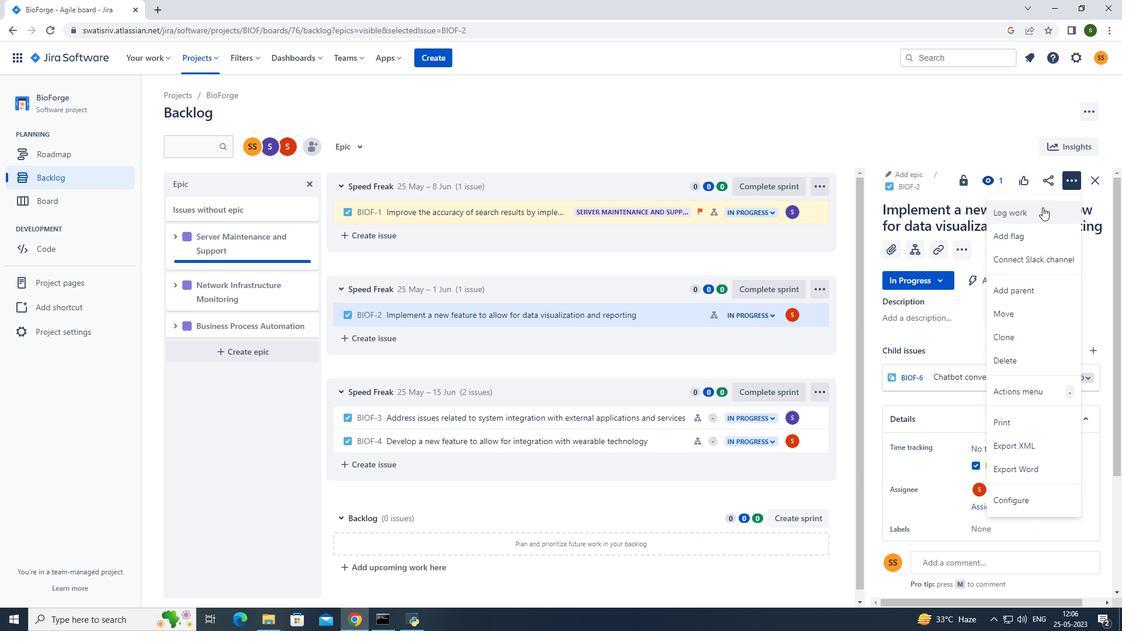 
Action: Mouse moved to (536, 180)
Screenshot: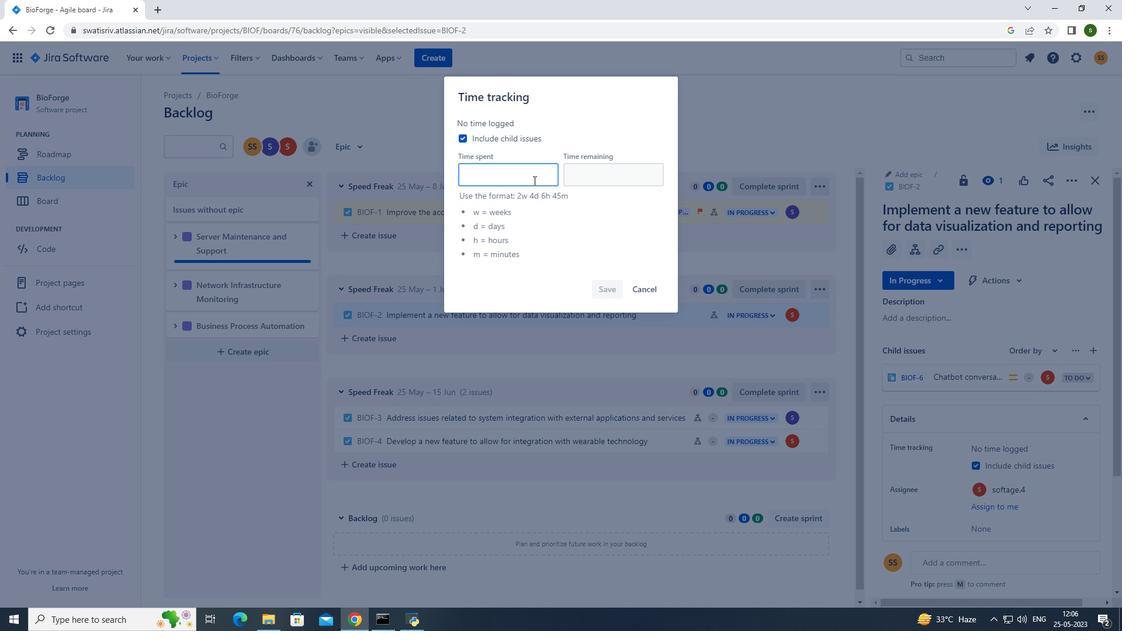 
Action: Mouse pressed left at (536, 180)
Screenshot: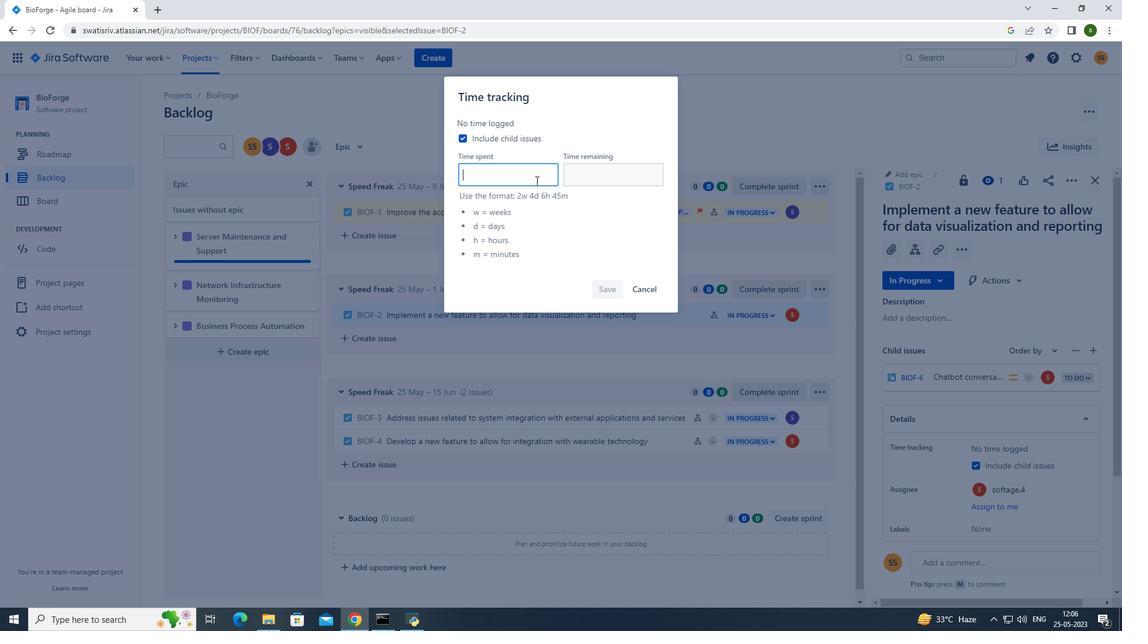 
Action: Key pressed 1w
Screenshot: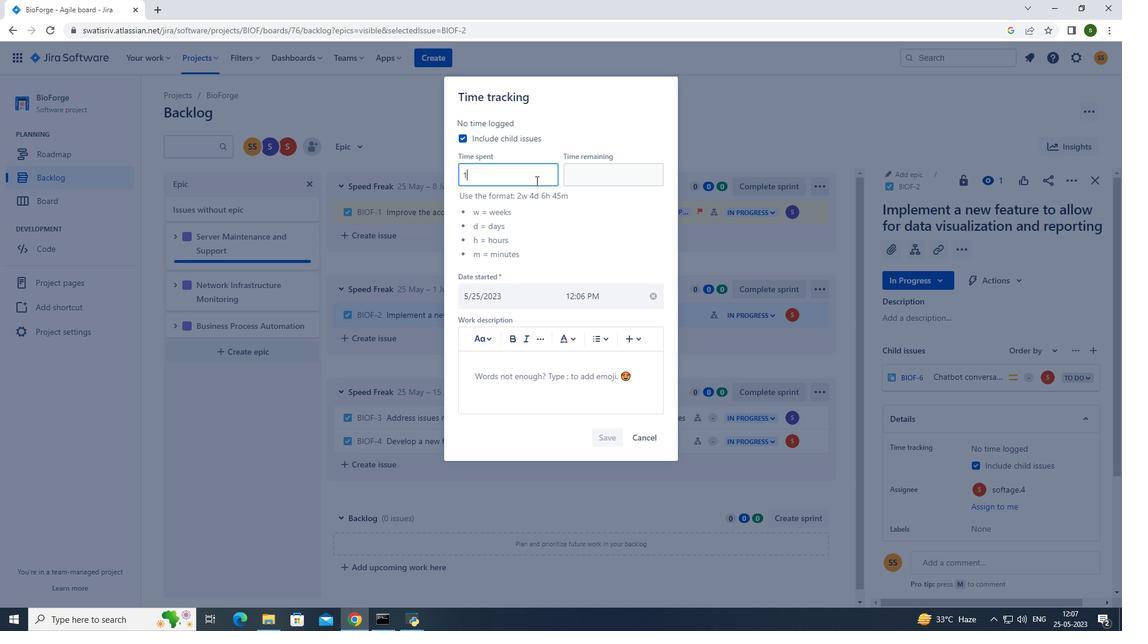 
Action: Mouse moved to (536, 180)
Screenshot: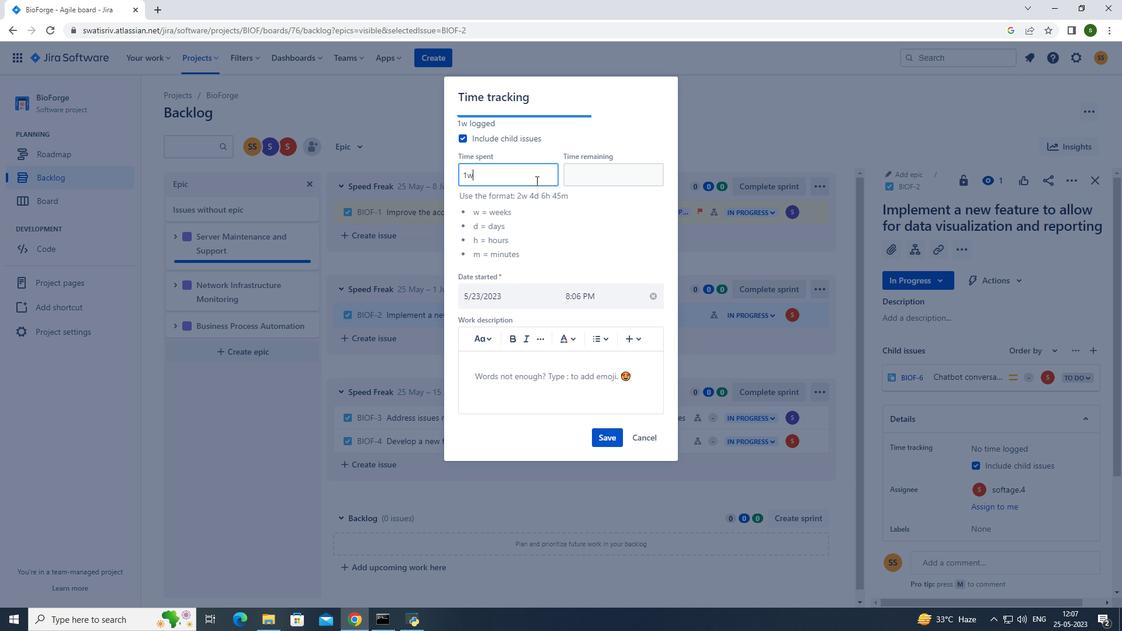 
Action: Key pressed <Key.space>5
Screenshot: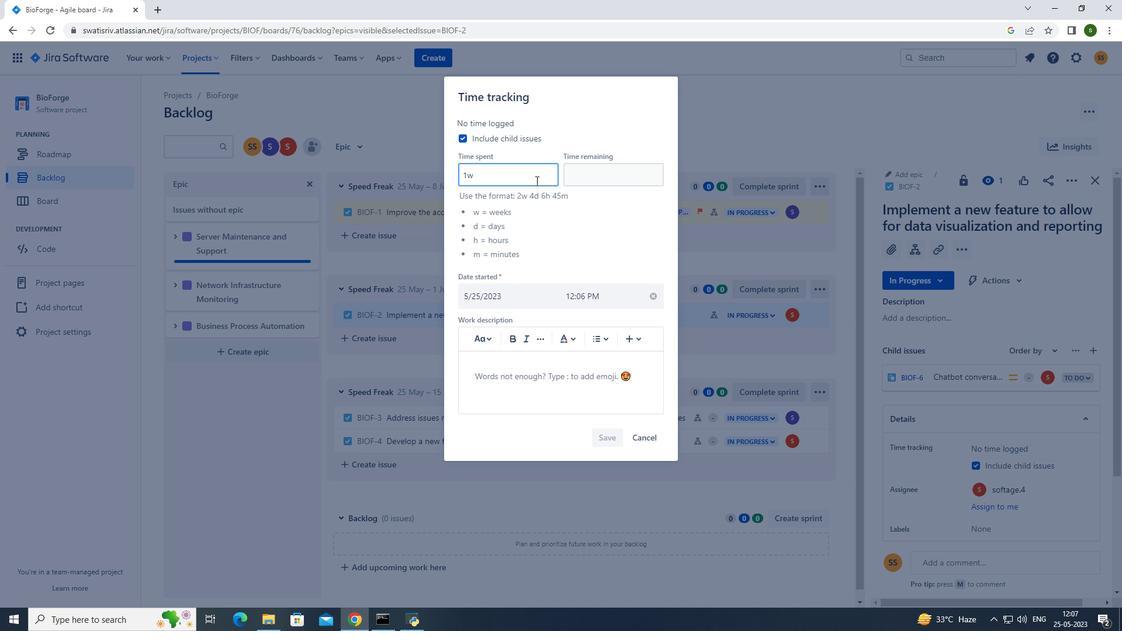
Action: Mouse moved to (535, 180)
Screenshot: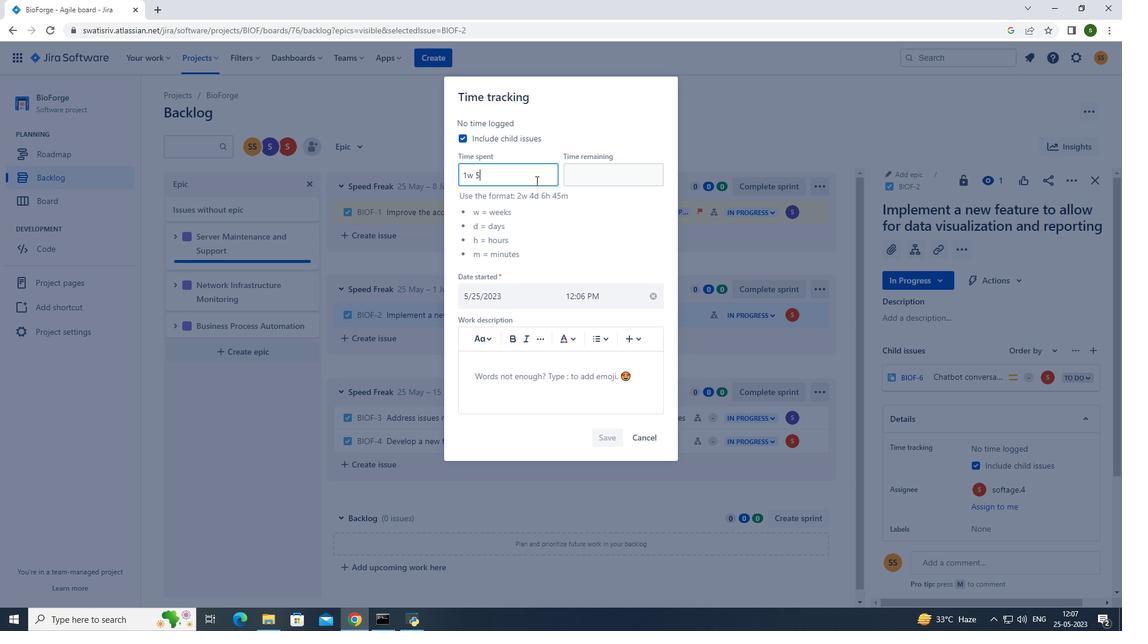 
Action: Key pressed d<Key.space>12
Screenshot: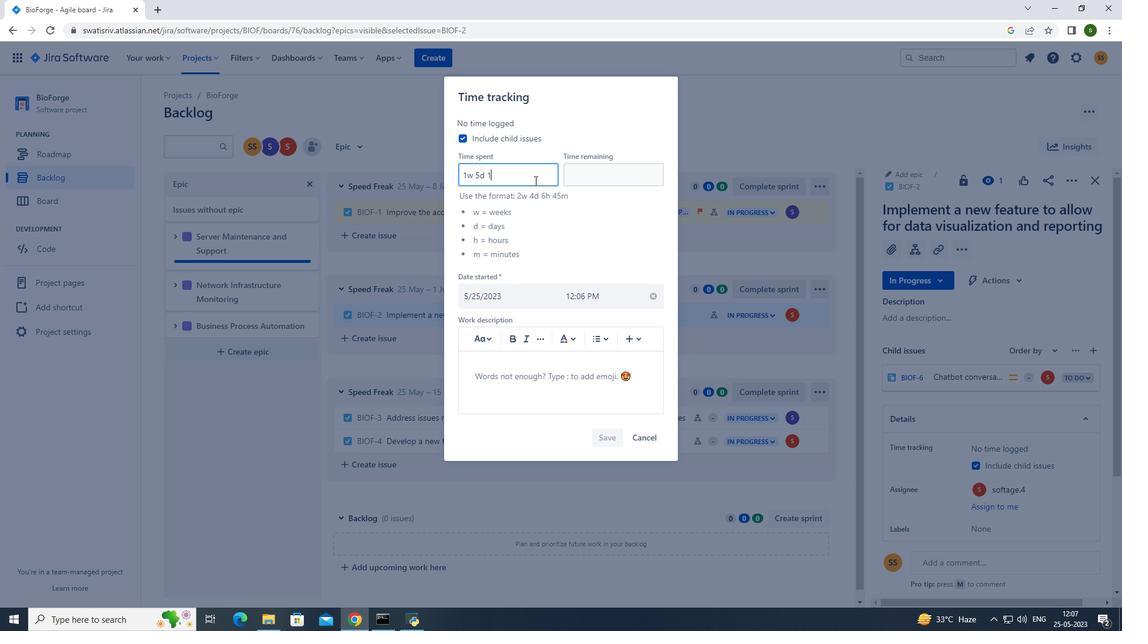 
Action: Mouse moved to (534, 180)
Screenshot: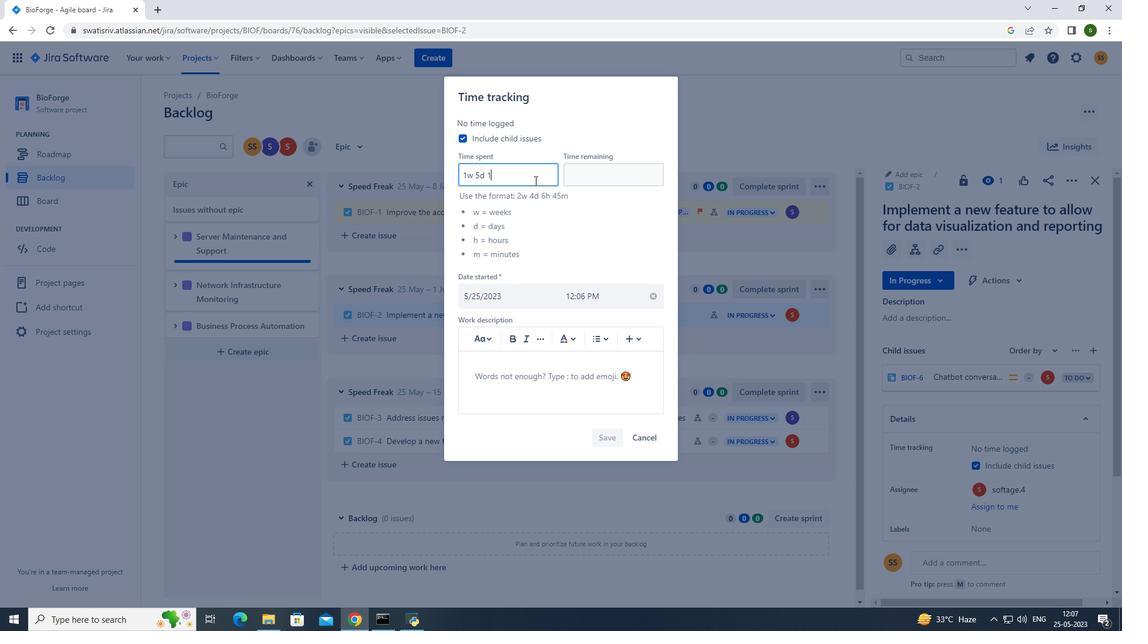
Action: Key pressed h<Key.space>38m
Screenshot: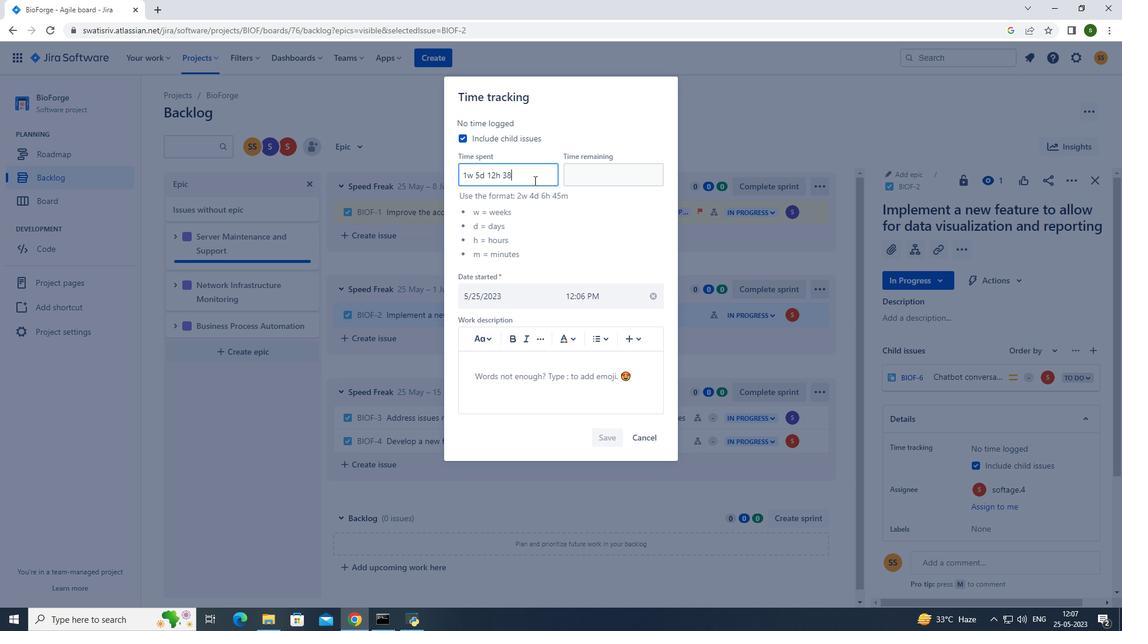 
Action: Mouse moved to (607, 180)
Screenshot: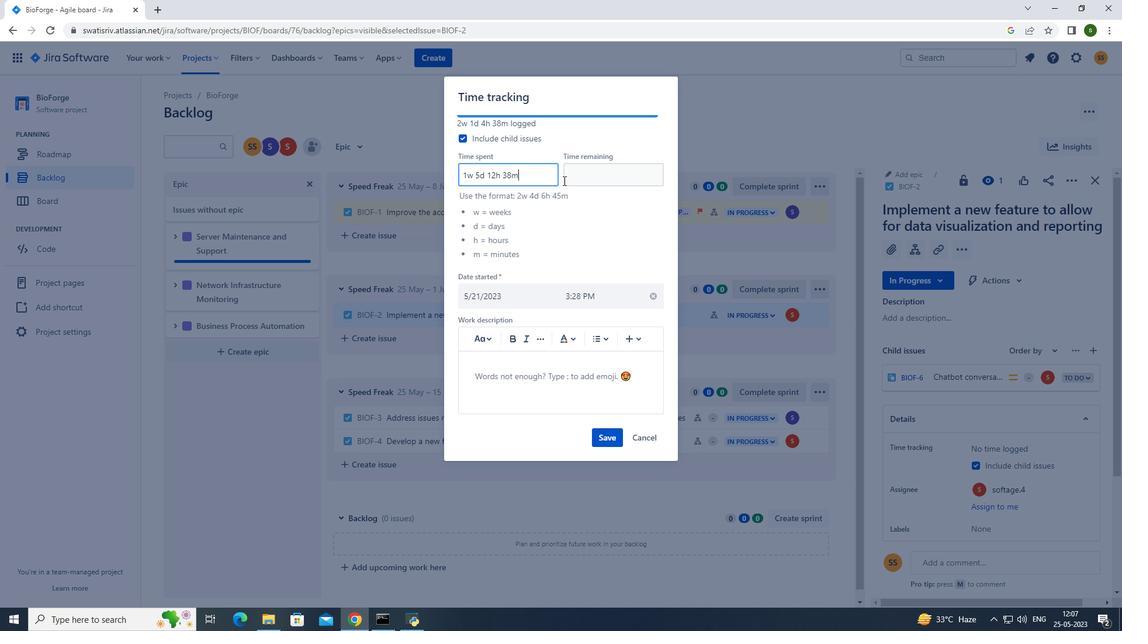 
Action: Mouse pressed left at (607, 180)
Screenshot: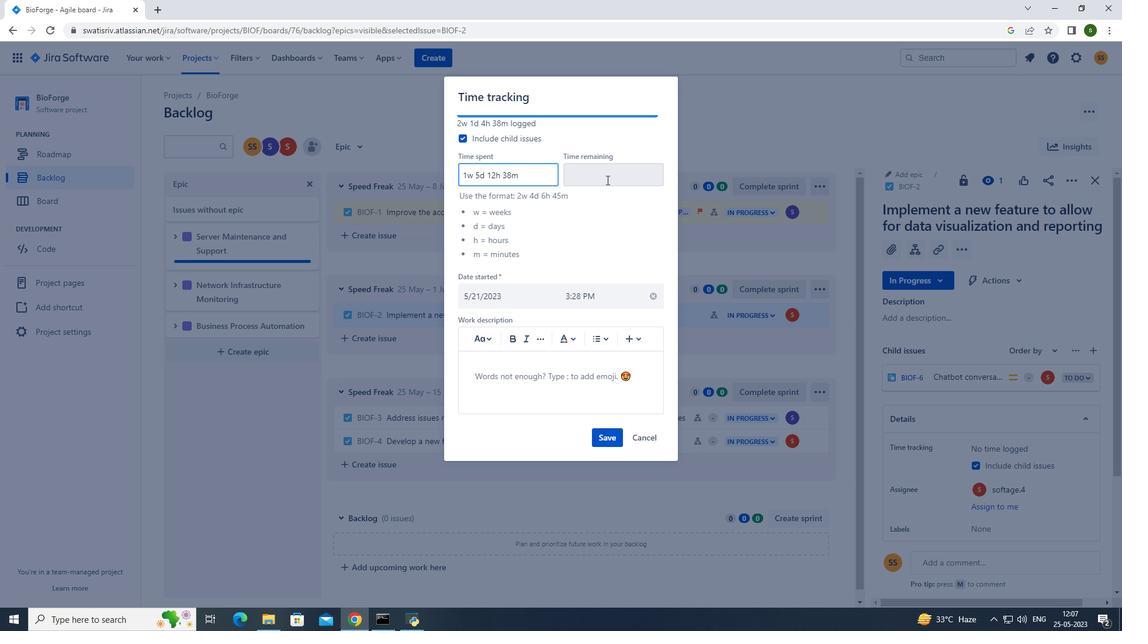 
Action: Mouse moved to (602, 181)
Screenshot: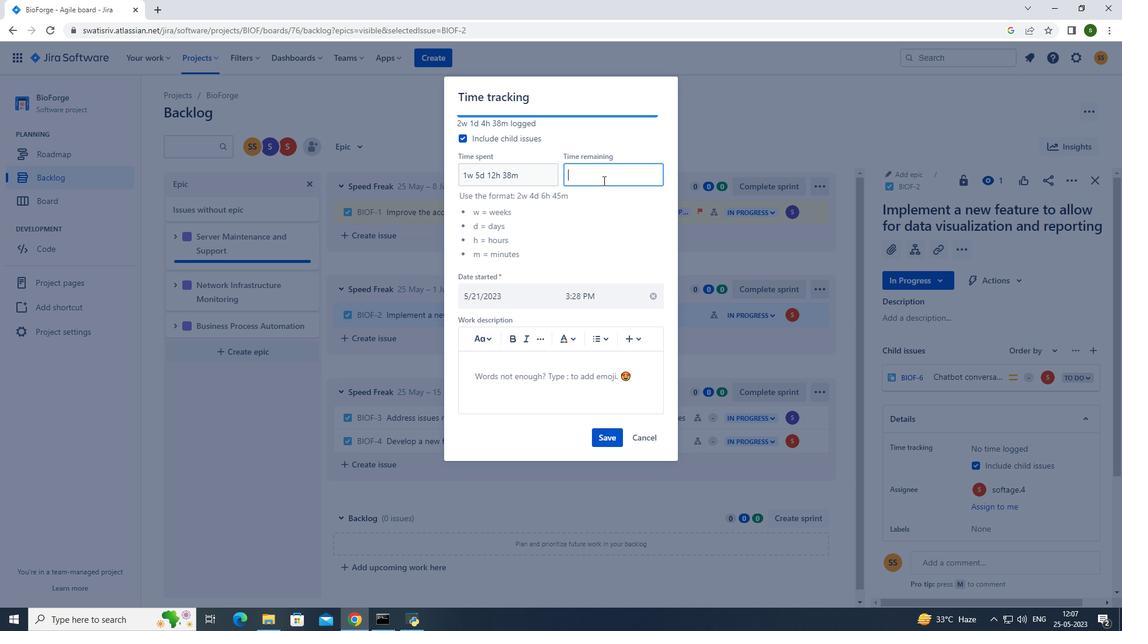 
Action: Key pressed 3
Screenshot: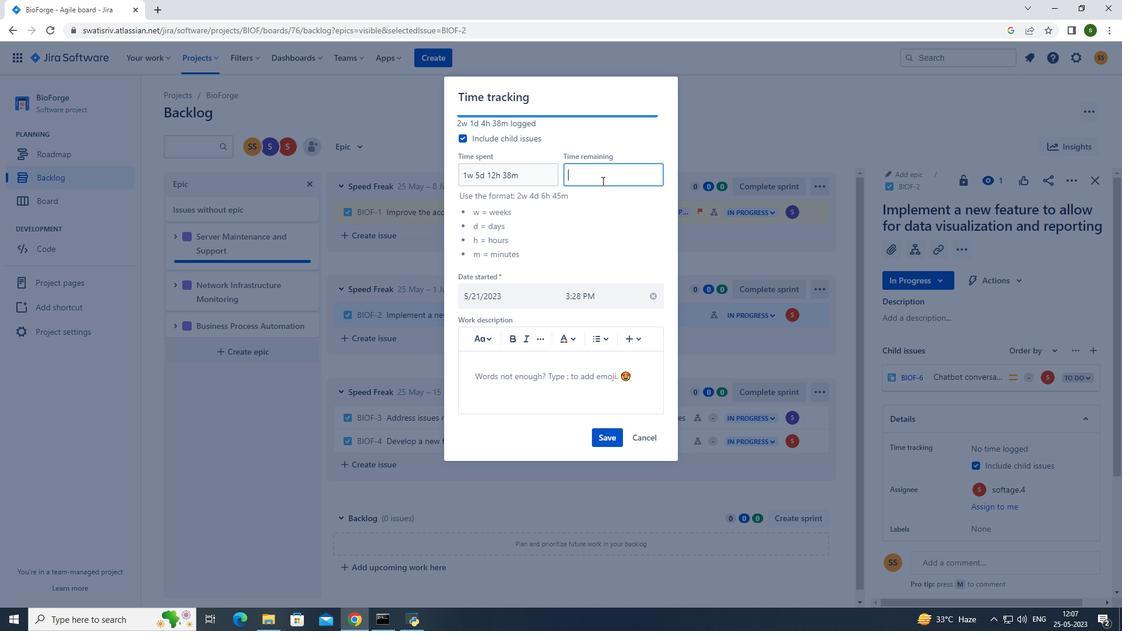 
Action: Mouse moved to (601, 181)
Screenshot: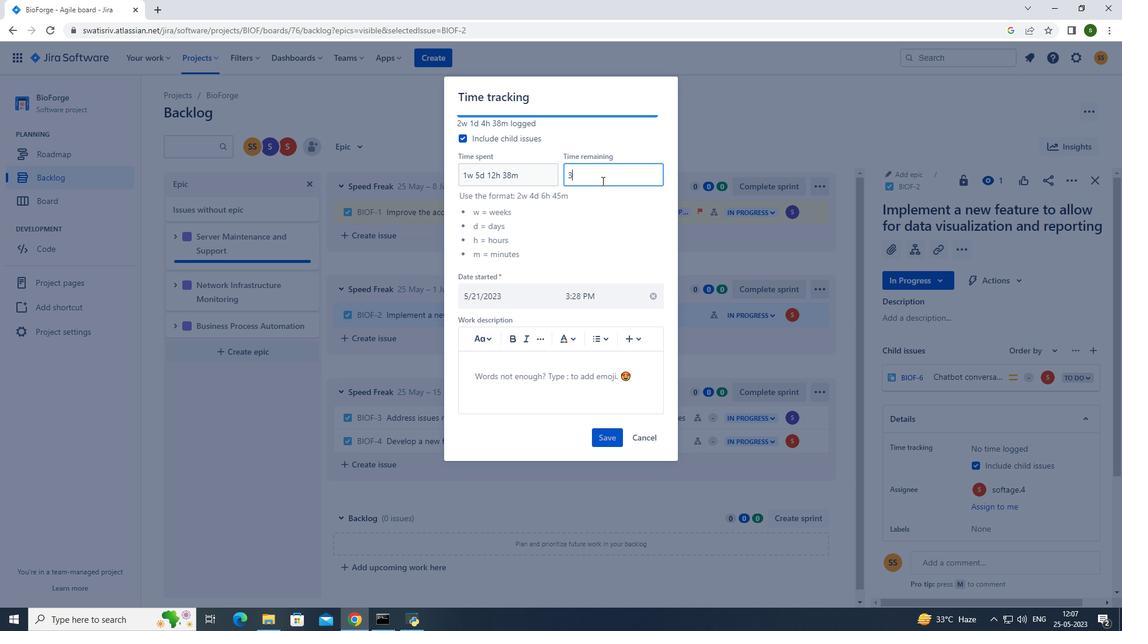 
Action: Key pressed w<Key.space>5d<Key.space>20
Screenshot: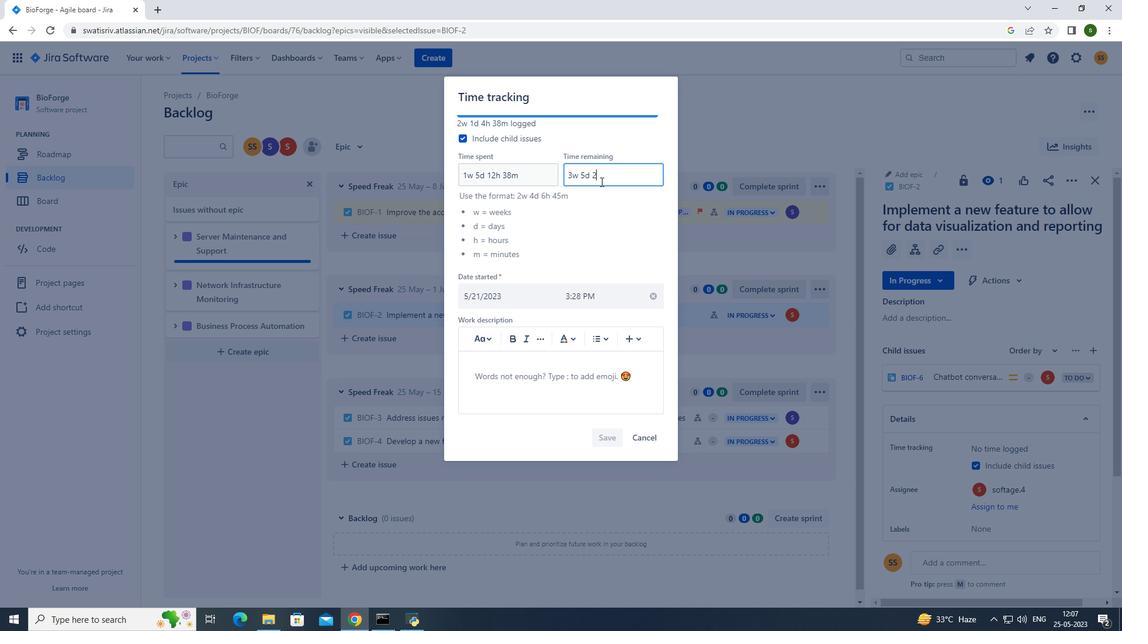 
Action: Mouse moved to (597, 183)
Screenshot: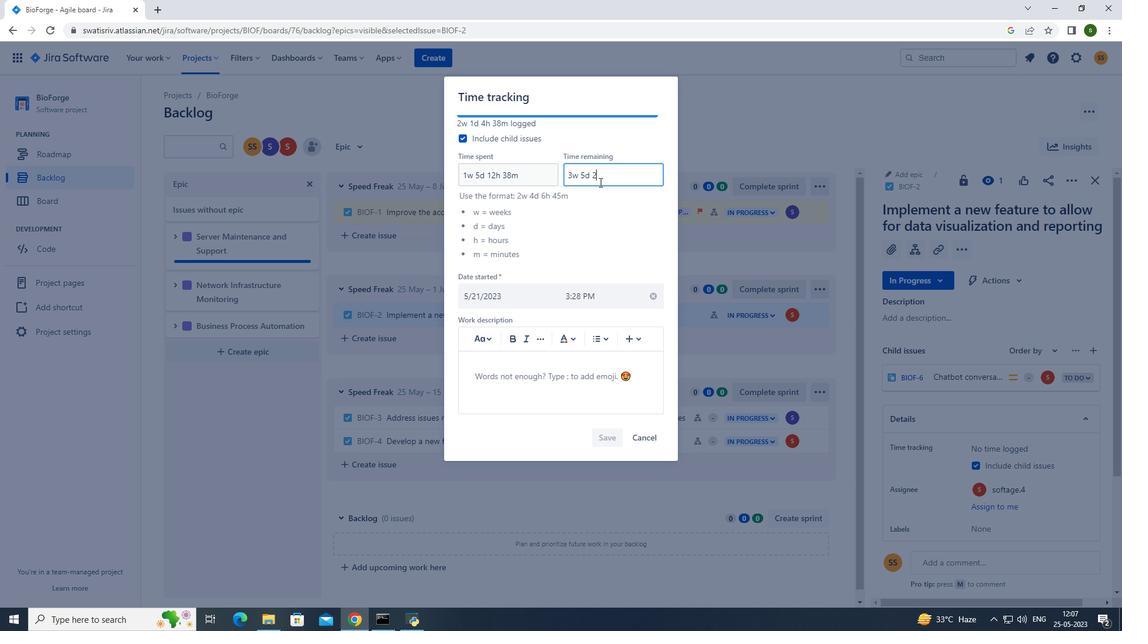 
Action: Key pressed h<Key.space>3m
Screenshot: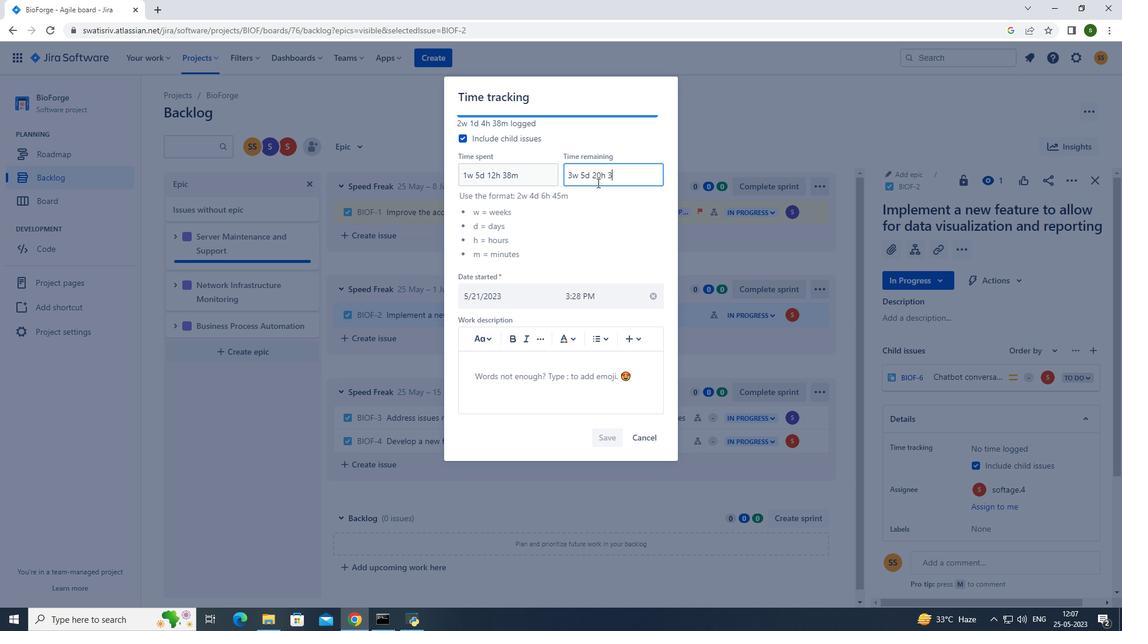 
Action: Mouse moved to (615, 438)
Screenshot: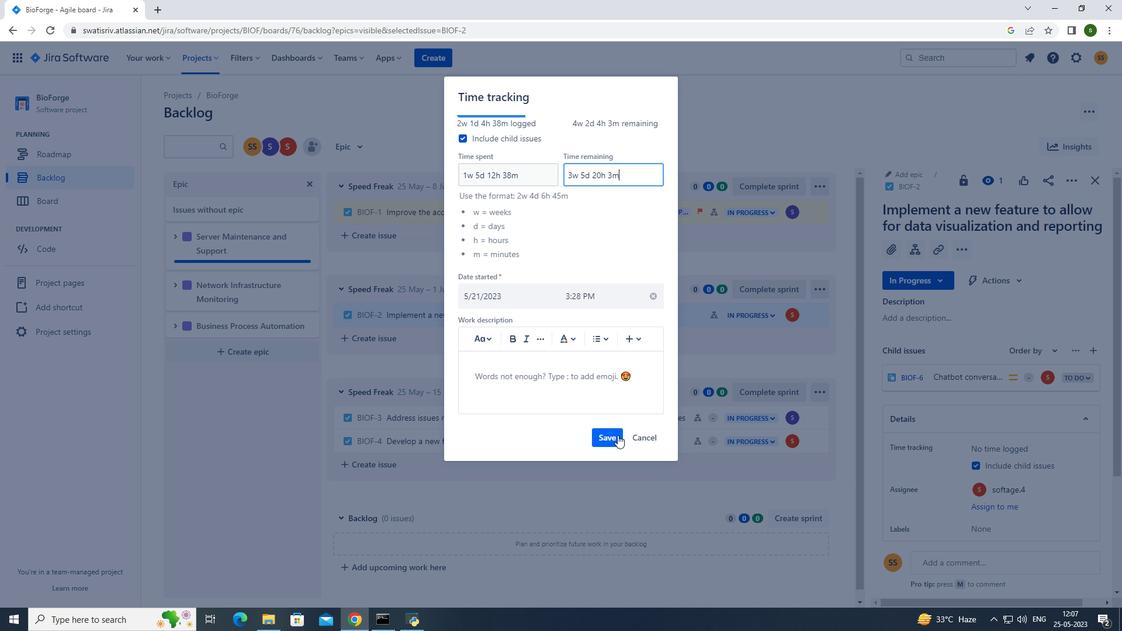 
Action: Mouse pressed left at (615, 438)
Screenshot: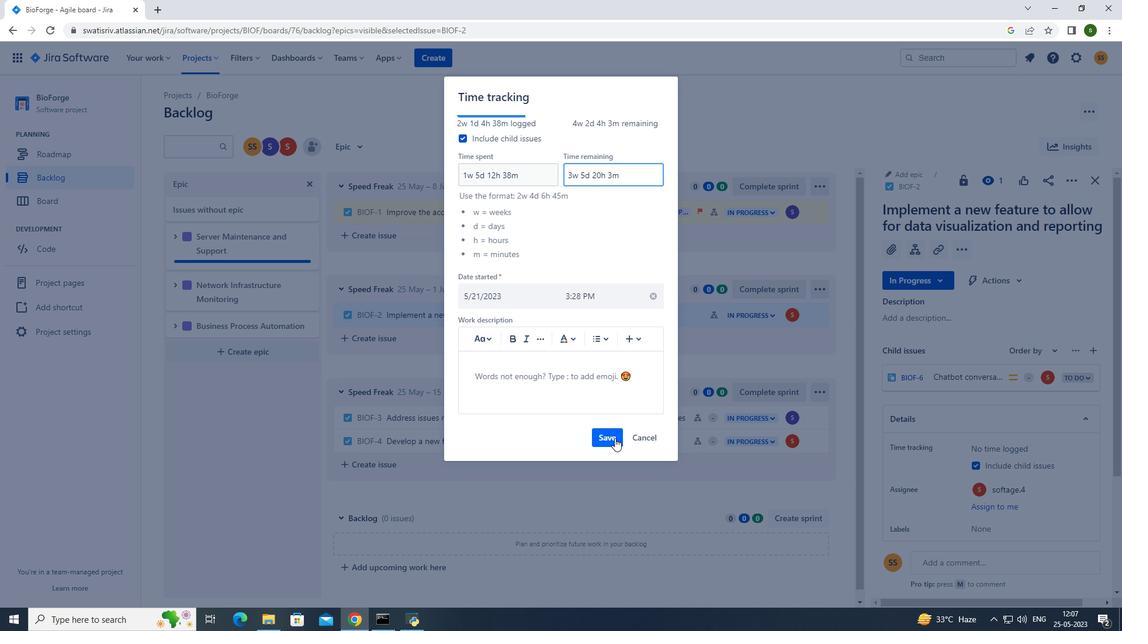 
Action: Mouse moved to (1069, 184)
Screenshot: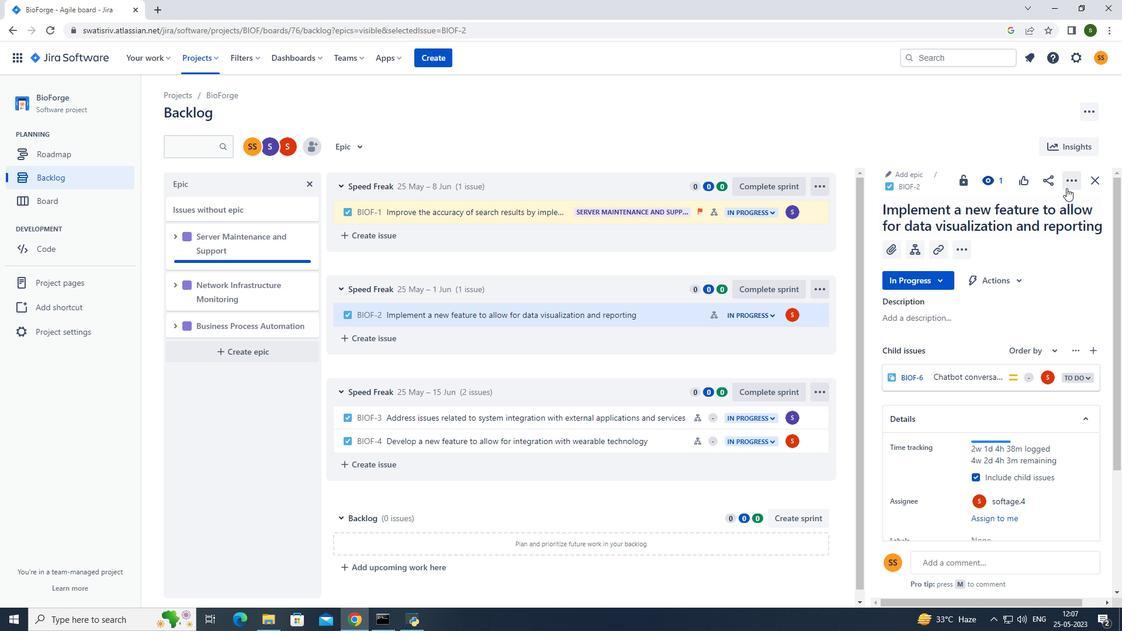 
Action: Mouse pressed left at (1069, 184)
Screenshot: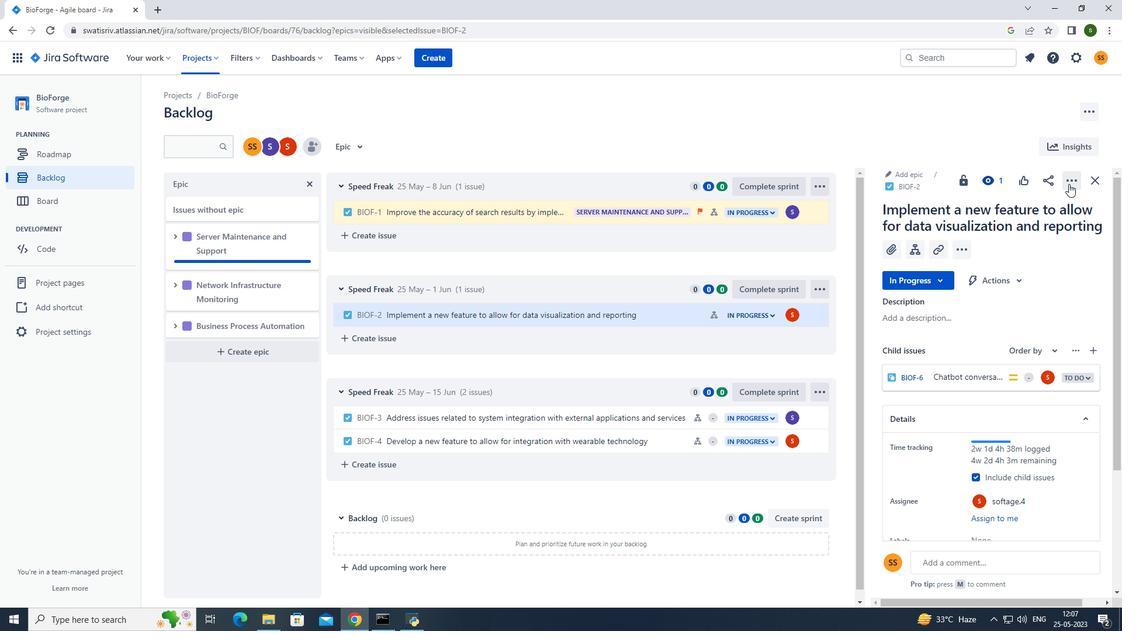 
Action: Mouse moved to (1019, 330)
Screenshot: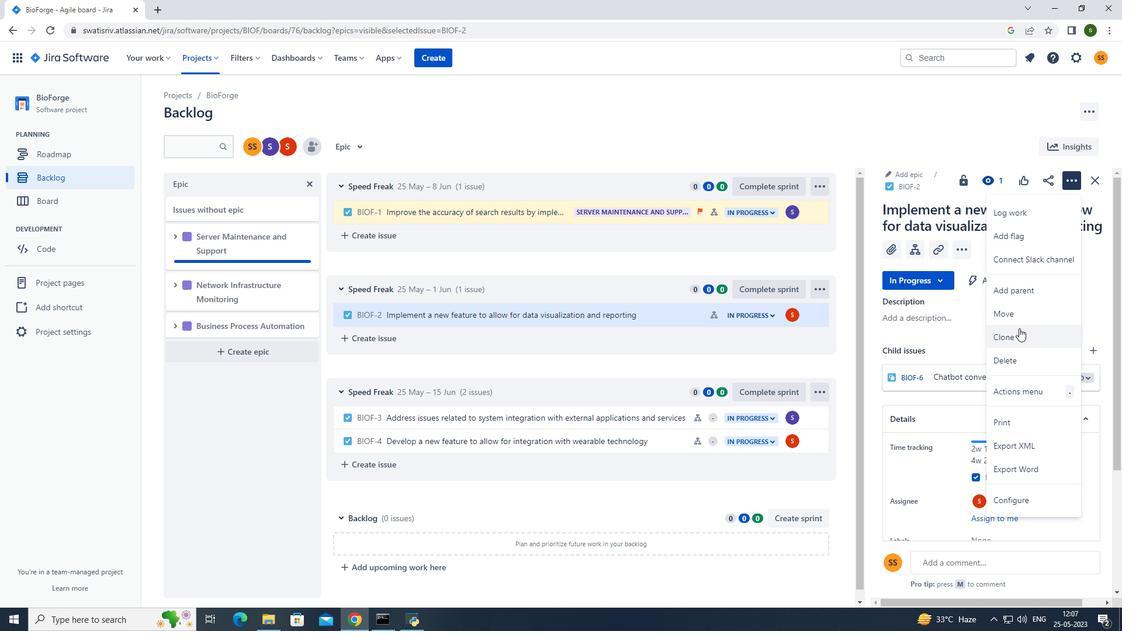 
Action: Mouse pressed left at (1019, 330)
Screenshot: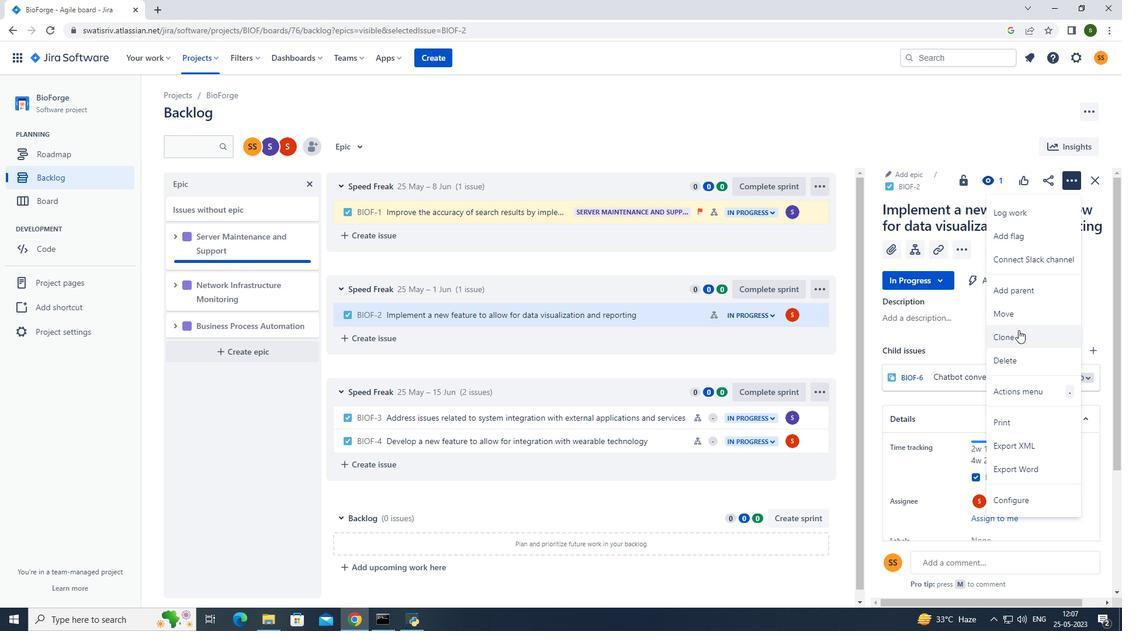
Action: Mouse moved to (601, 250)
Screenshot: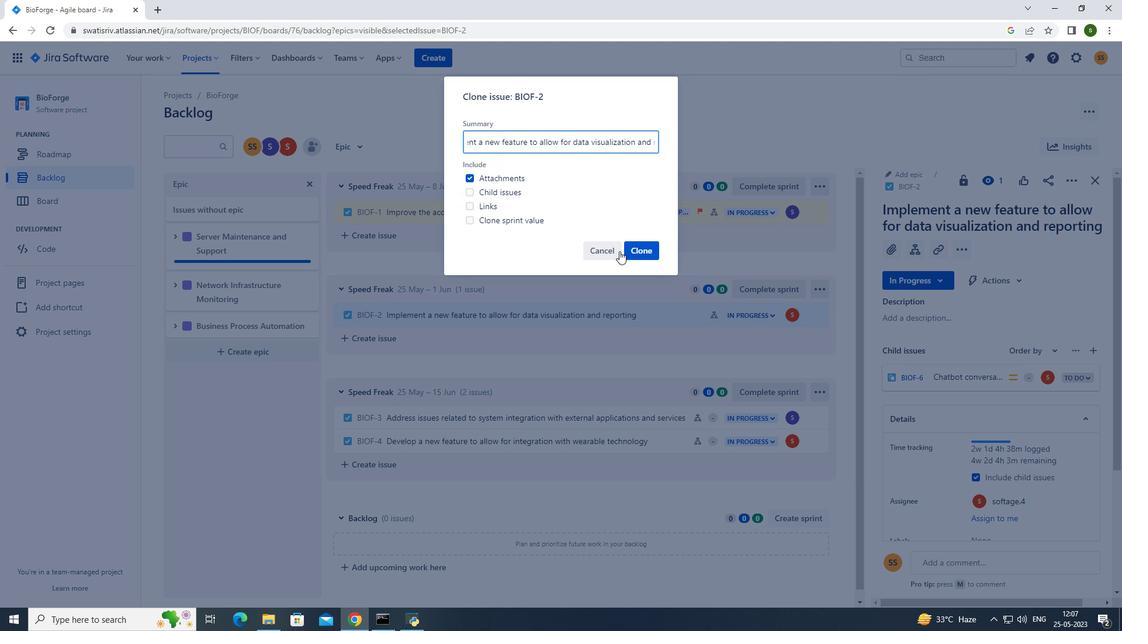 
Action: Mouse pressed left at (601, 250)
Screenshot: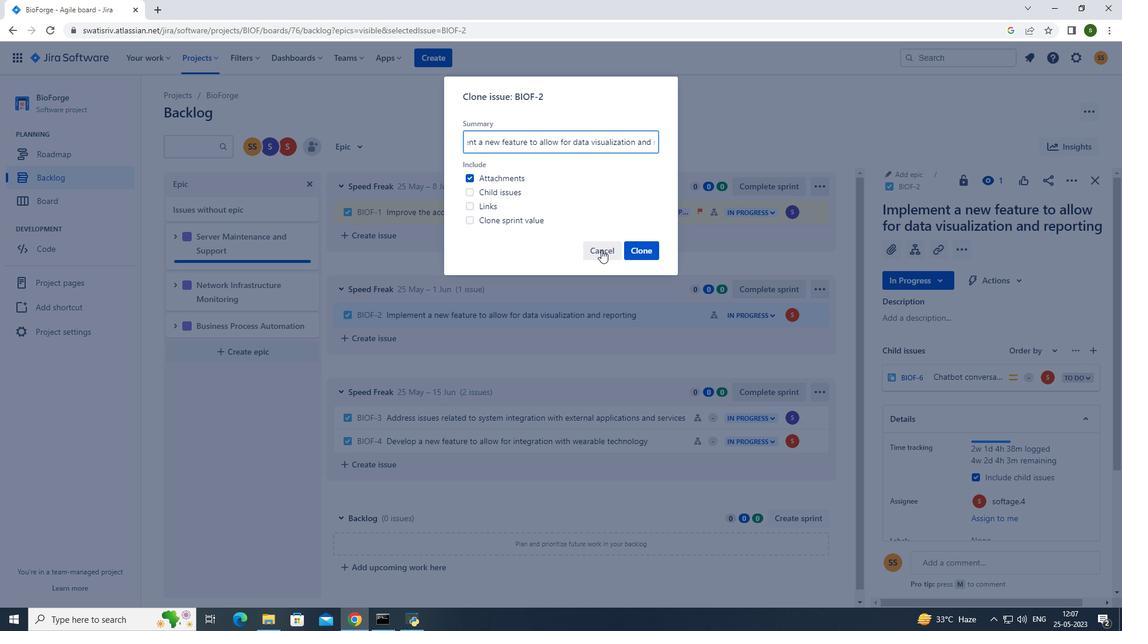 
Action: Mouse moved to (666, 313)
Screenshot: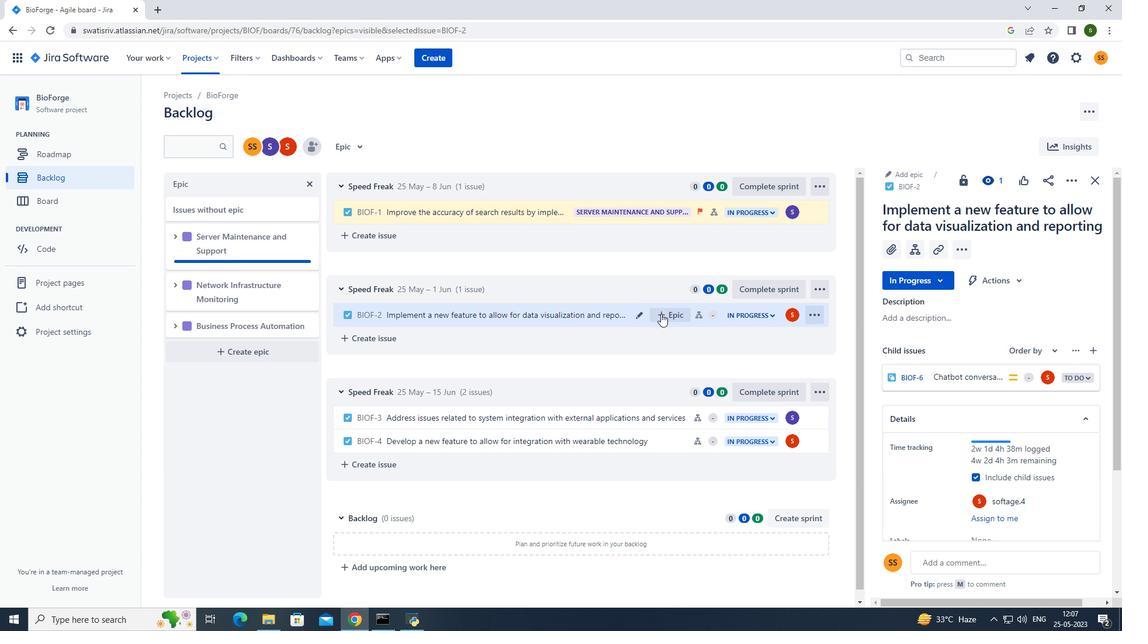 
Action: Mouse pressed left at (666, 313)
Screenshot: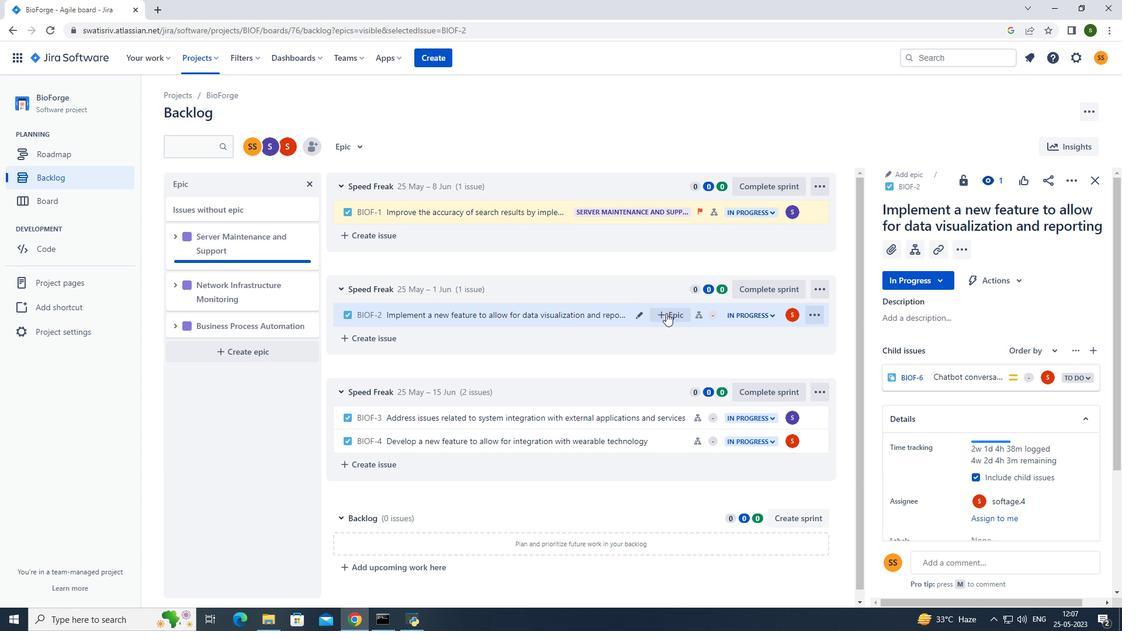 
Action: Mouse moved to (725, 392)
Screenshot: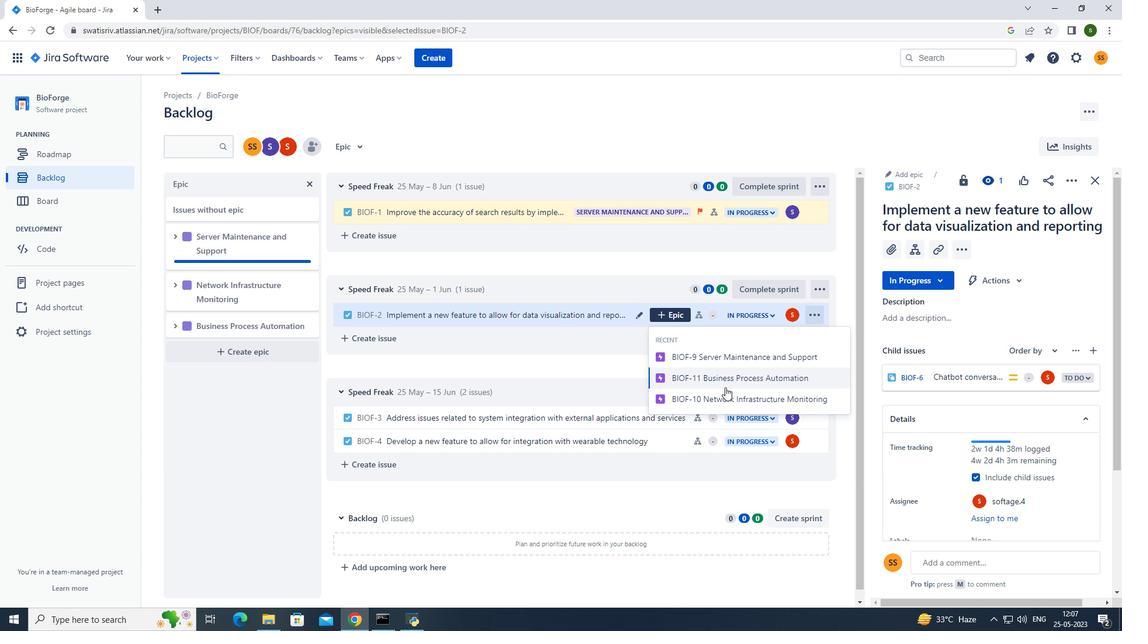 
Action: Mouse pressed left at (725, 392)
Screenshot: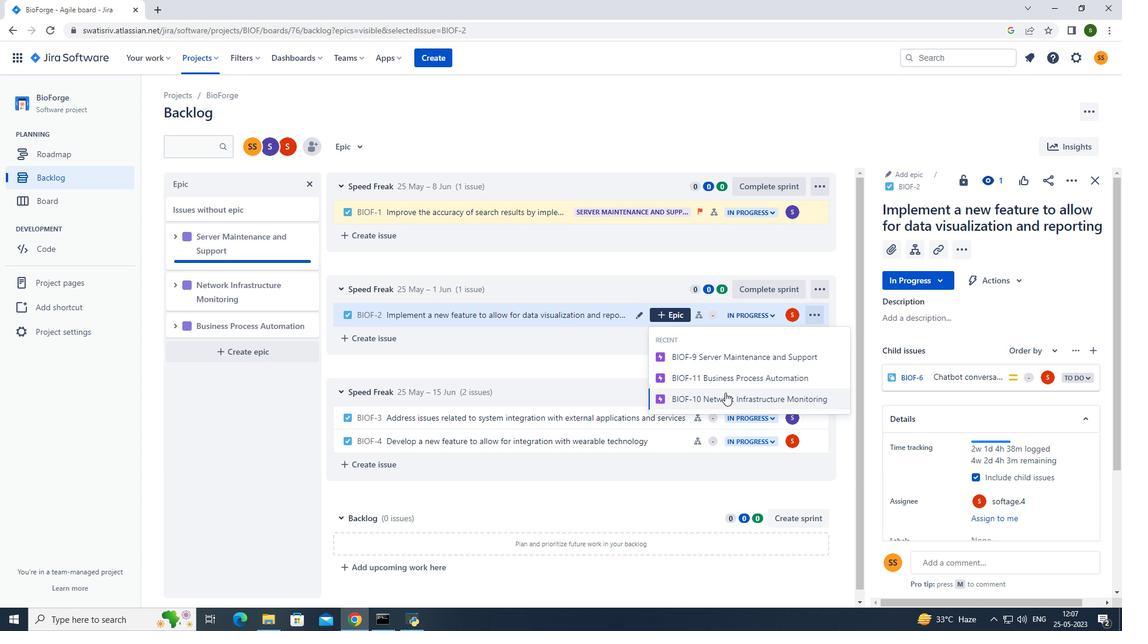 
Action: Mouse moved to (354, 152)
Screenshot: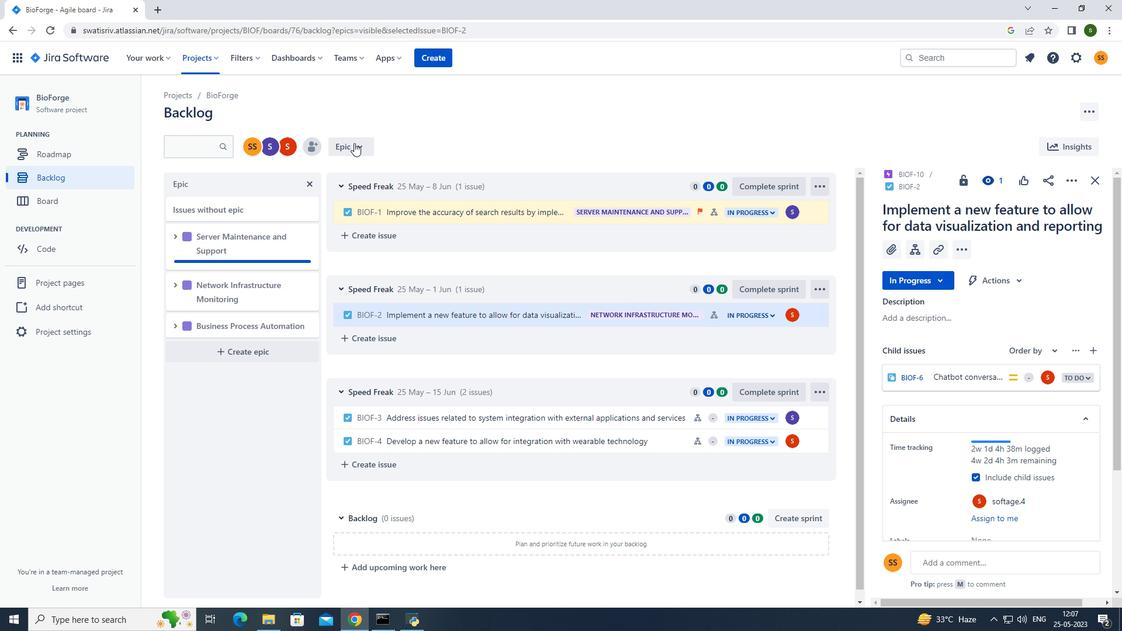 
Action: Mouse pressed left at (354, 152)
Screenshot: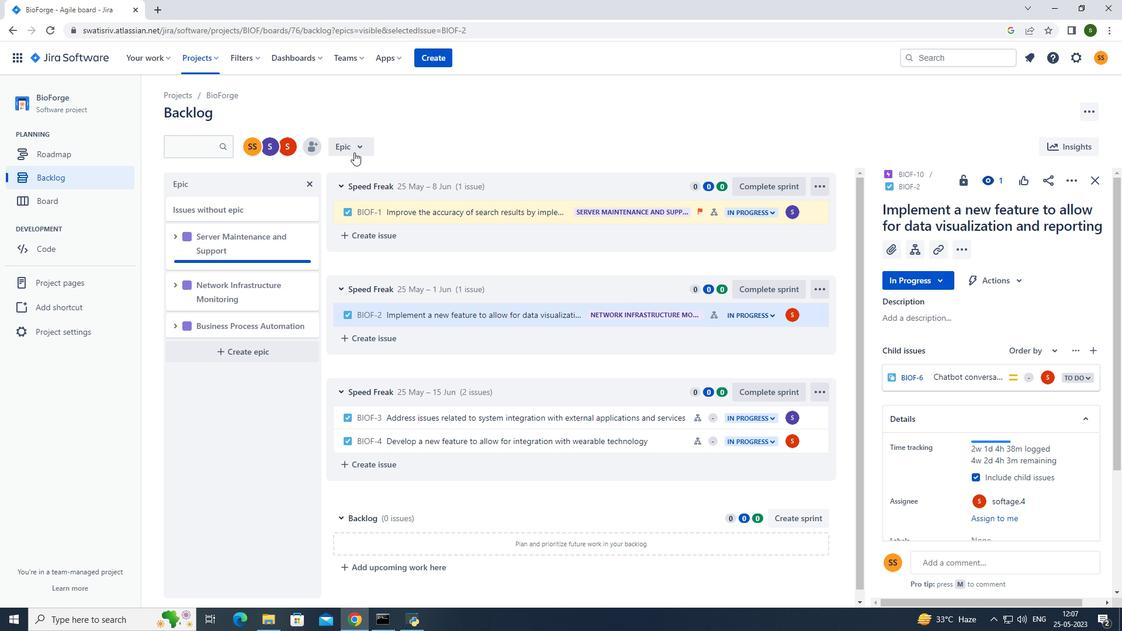
Action: Mouse moved to (387, 214)
Screenshot: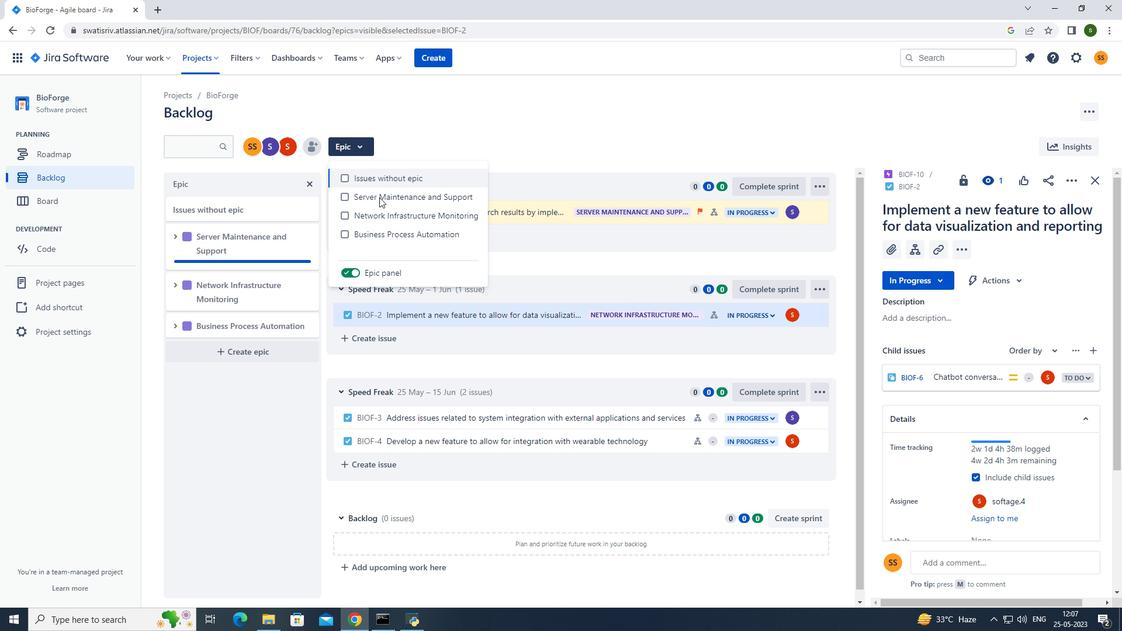 
Action: Mouse pressed left at (387, 214)
Screenshot: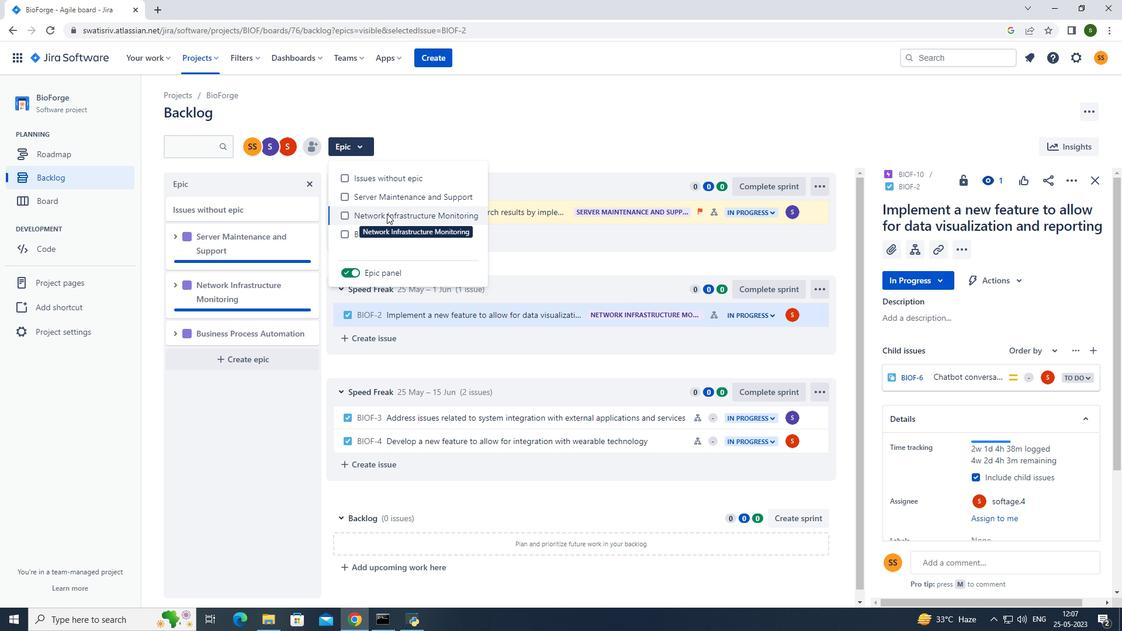 
Action: Mouse moved to (388, 88)
Screenshot: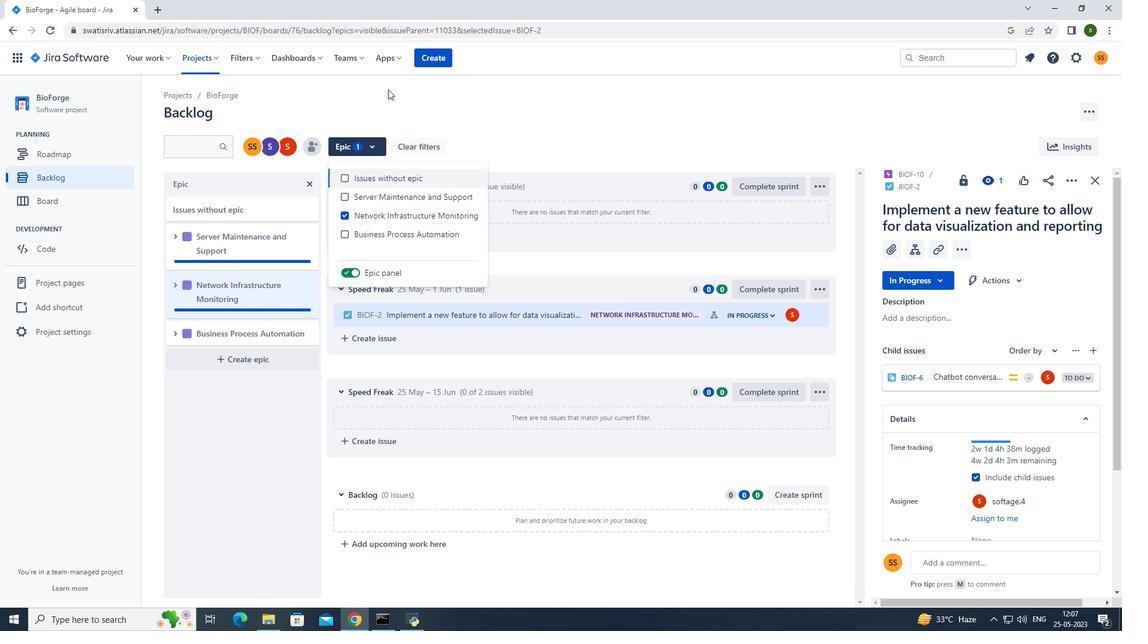 
Action: Mouse pressed left at (388, 88)
Screenshot: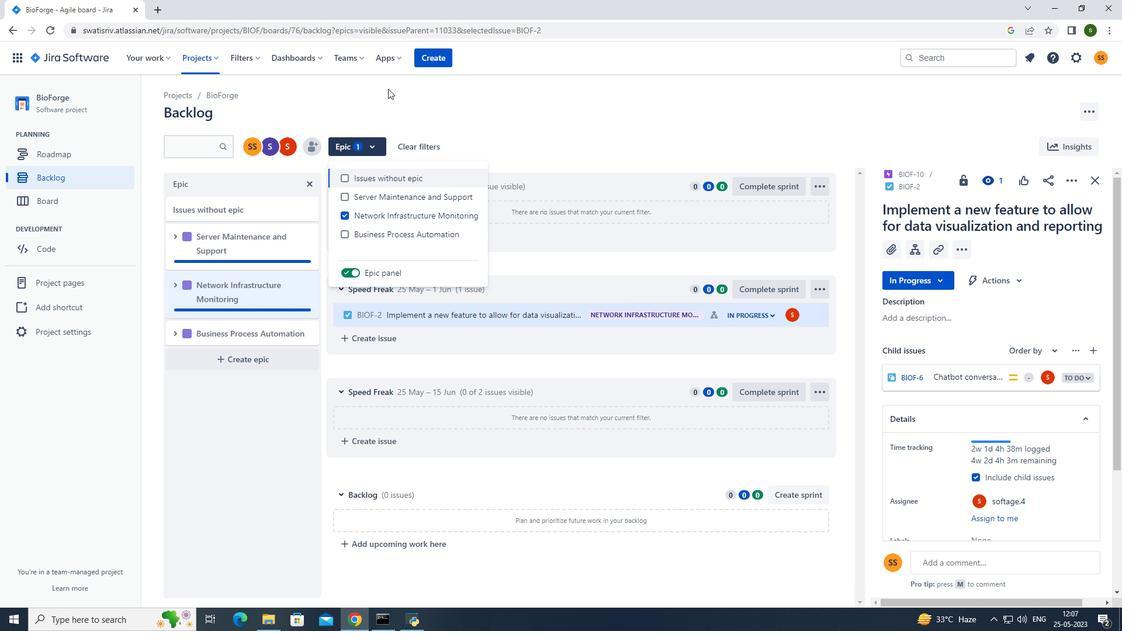 
Action: Mouse moved to (215, 64)
Screenshot: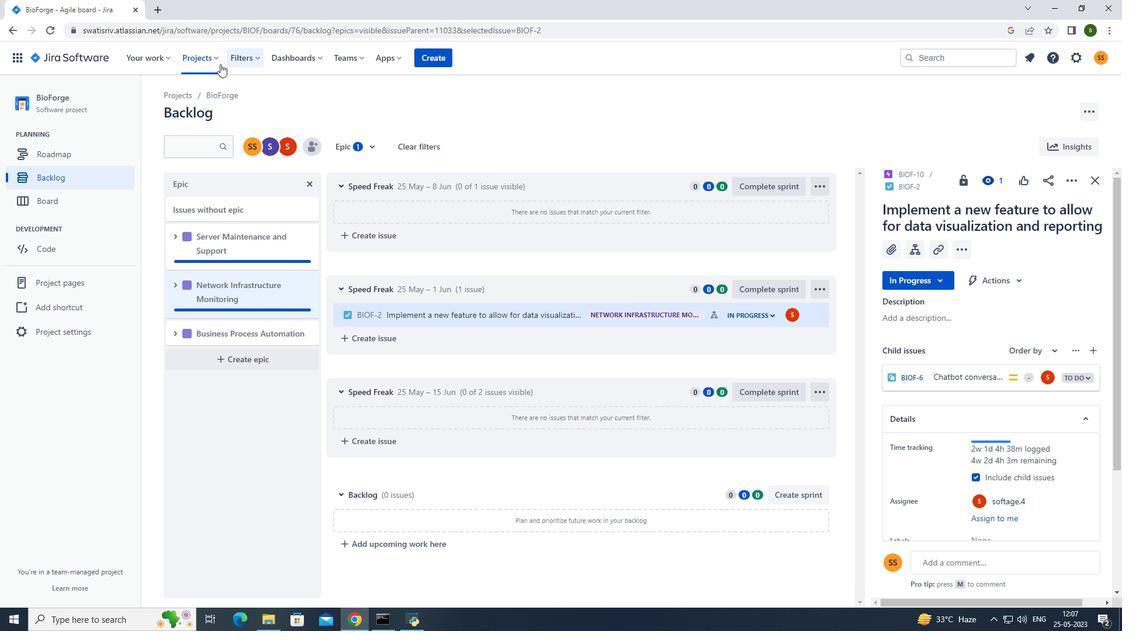 
Action: Mouse pressed left at (215, 64)
Screenshot: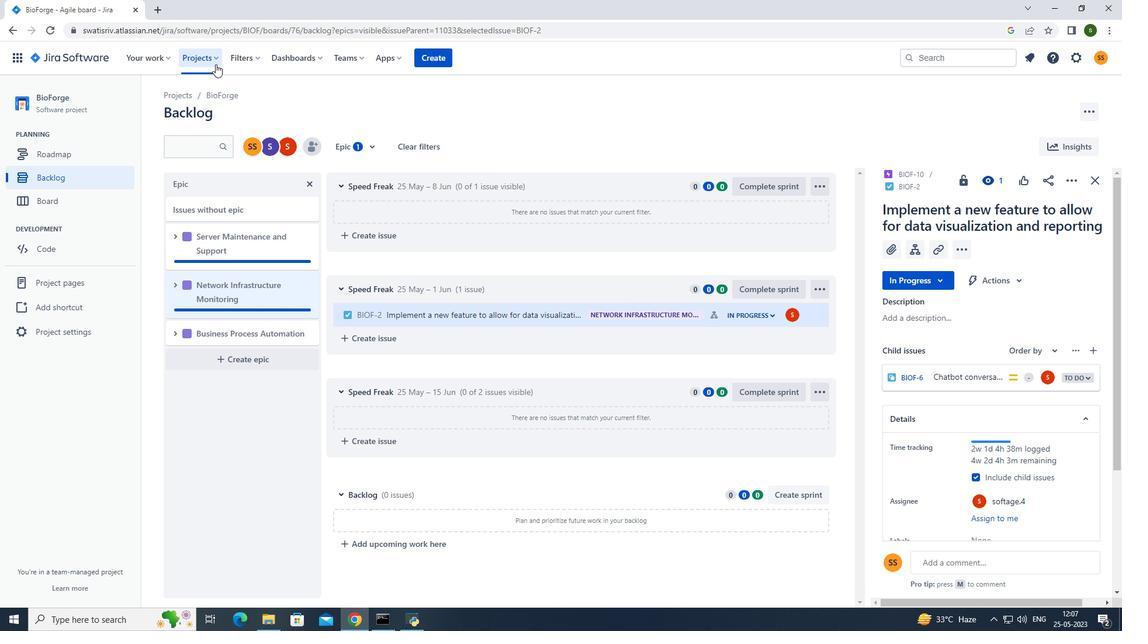 
Action: Mouse moved to (236, 111)
Screenshot: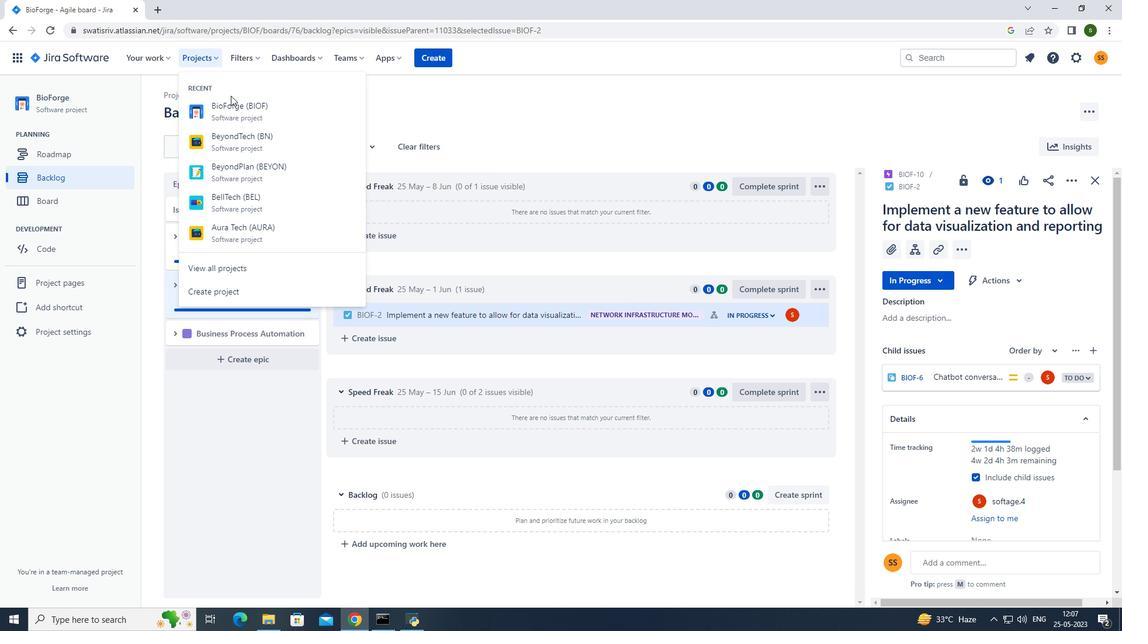 
Action: Mouse pressed left at (236, 111)
Screenshot: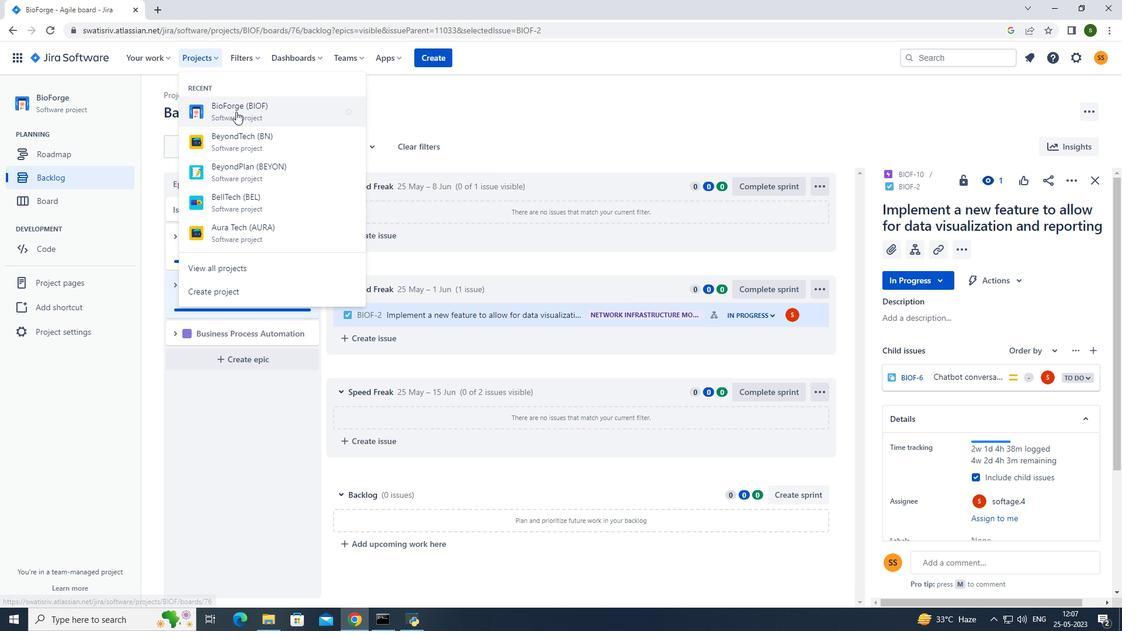 
Action: Mouse moved to (618, 147)
Screenshot: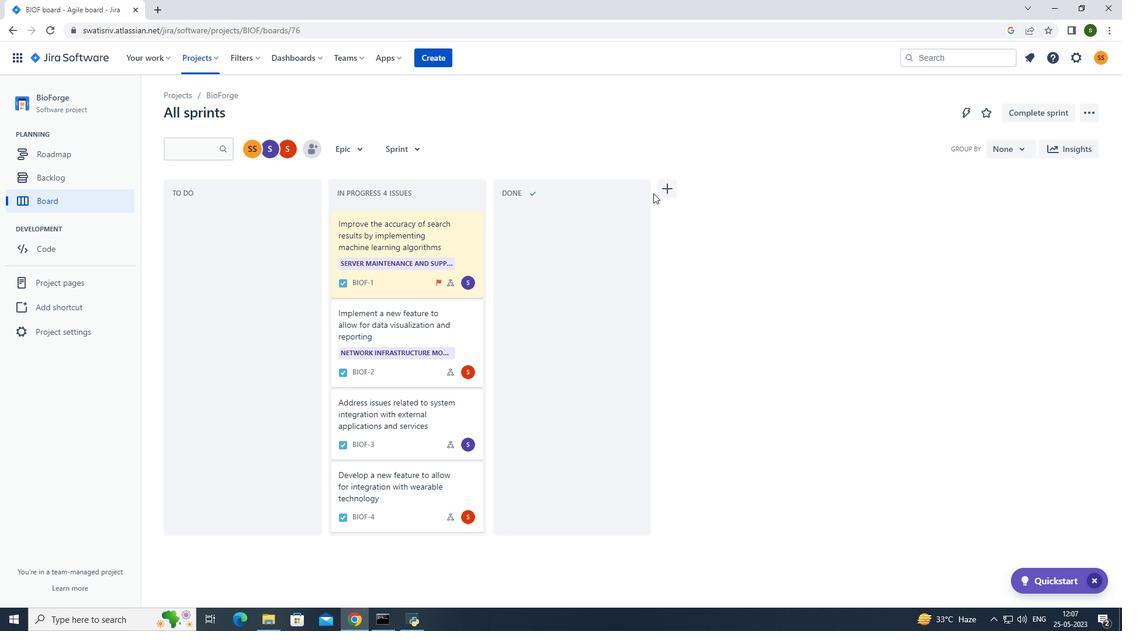 
